Task: Look for space in Almere Stad, Netherlands from 5th June, 2023 to 16th June, 2023 for 2 adults in price range Rs.7000 to Rs.15000. Place can be entire place with 1  bedroom having 1 bed and 1 bathroom. Property type can be house, flat, guest house, hotel. Booking option can be shelf check-in. Required host language is English.
Action: Mouse moved to (486, 97)
Screenshot: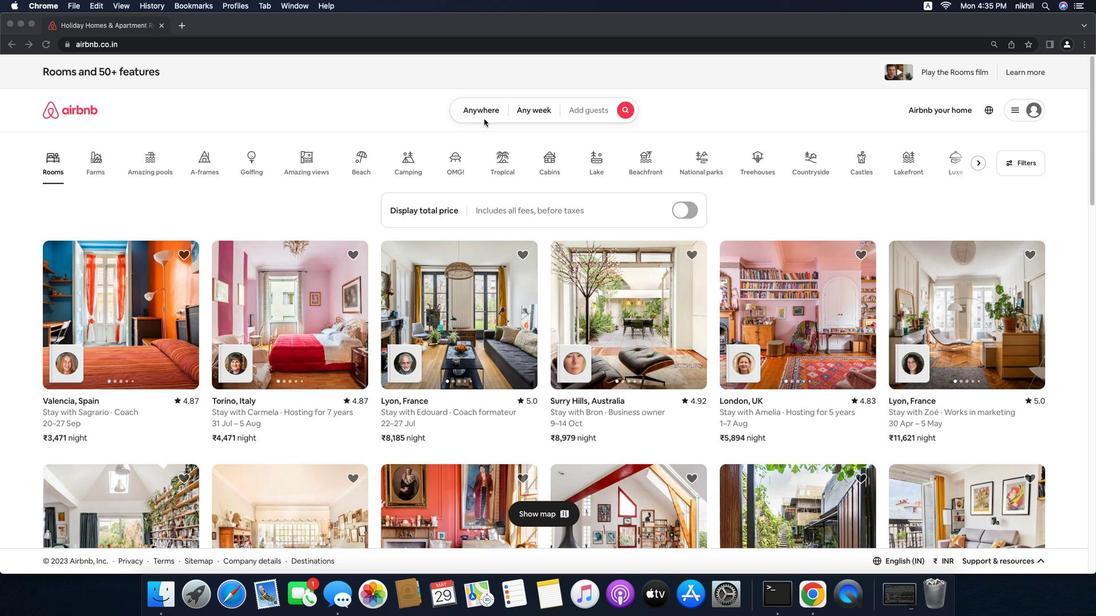 
Action: Mouse pressed left at (486, 97)
Screenshot: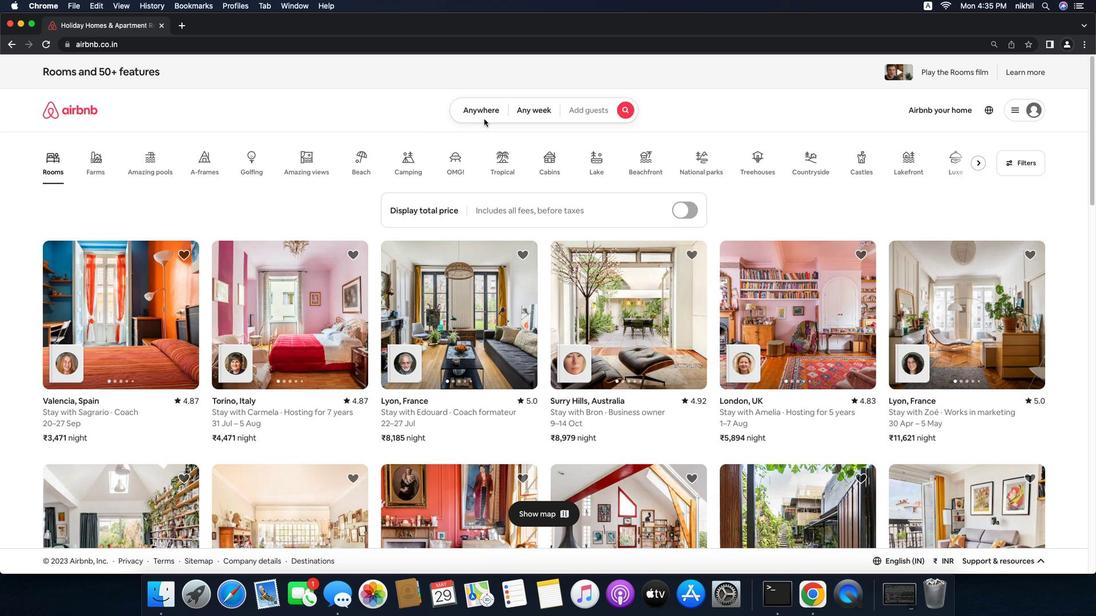 
Action: Mouse moved to (481, 86)
Screenshot: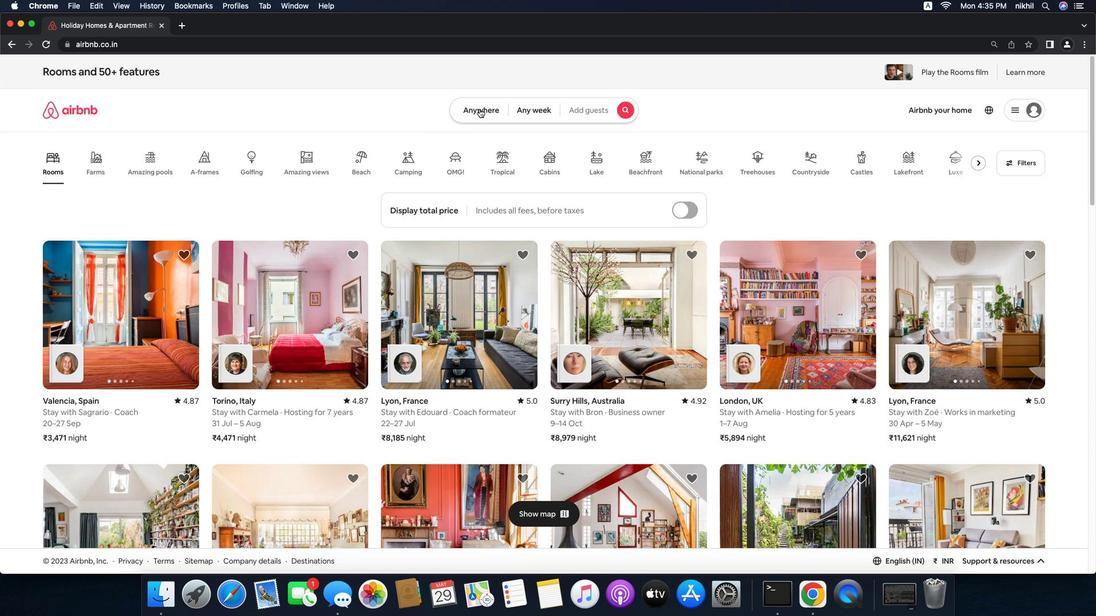 
Action: Mouse pressed left at (481, 86)
Screenshot: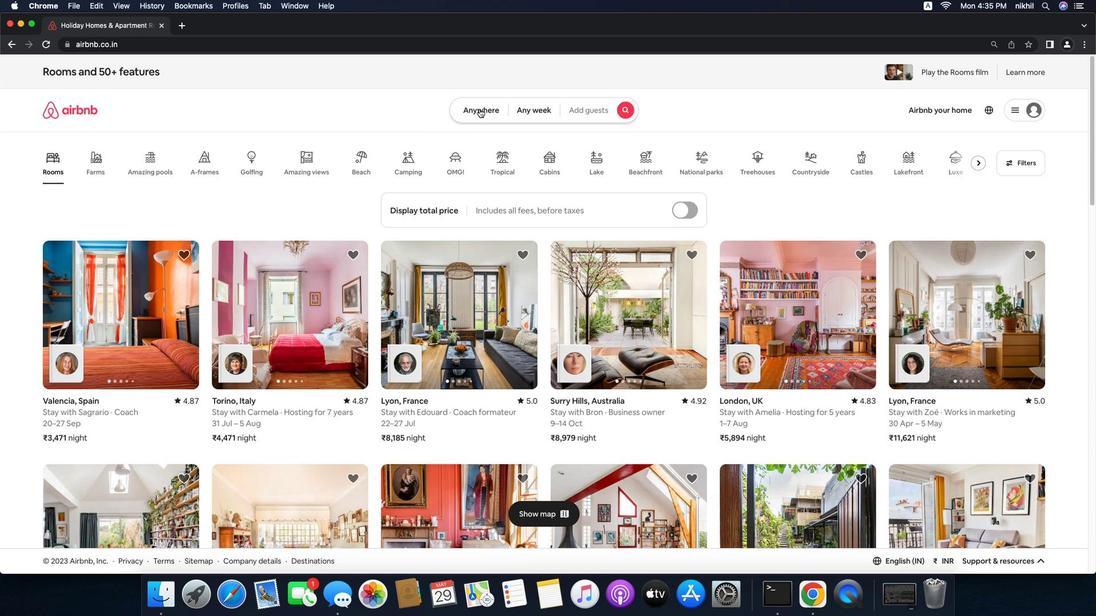 
Action: Mouse moved to (403, 128)
Screenshot: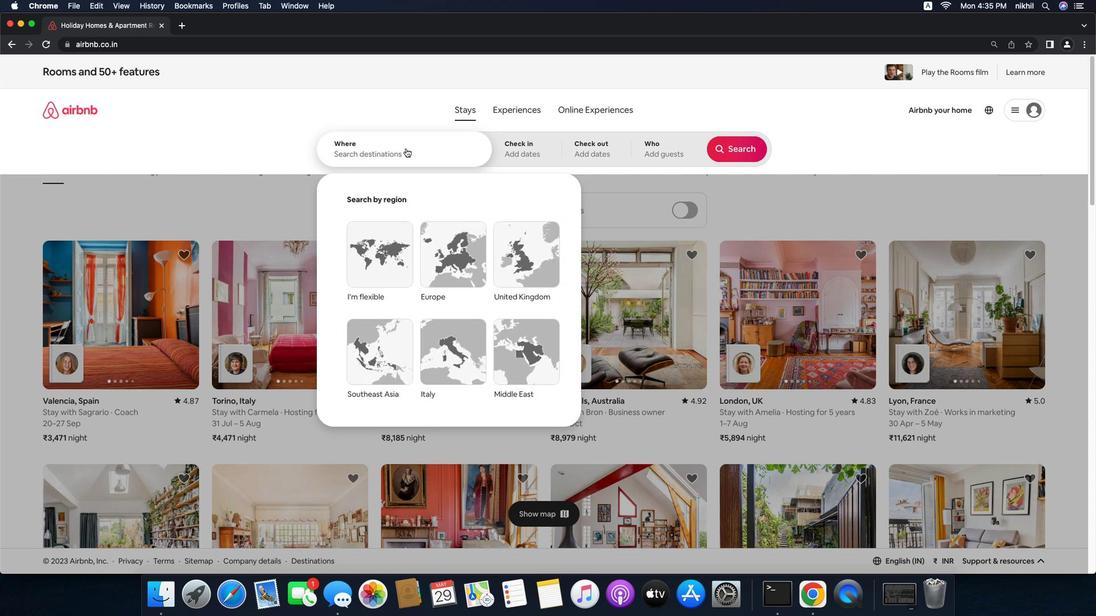 
Action: Mouse pressed left at (403, 128)
Screenshot: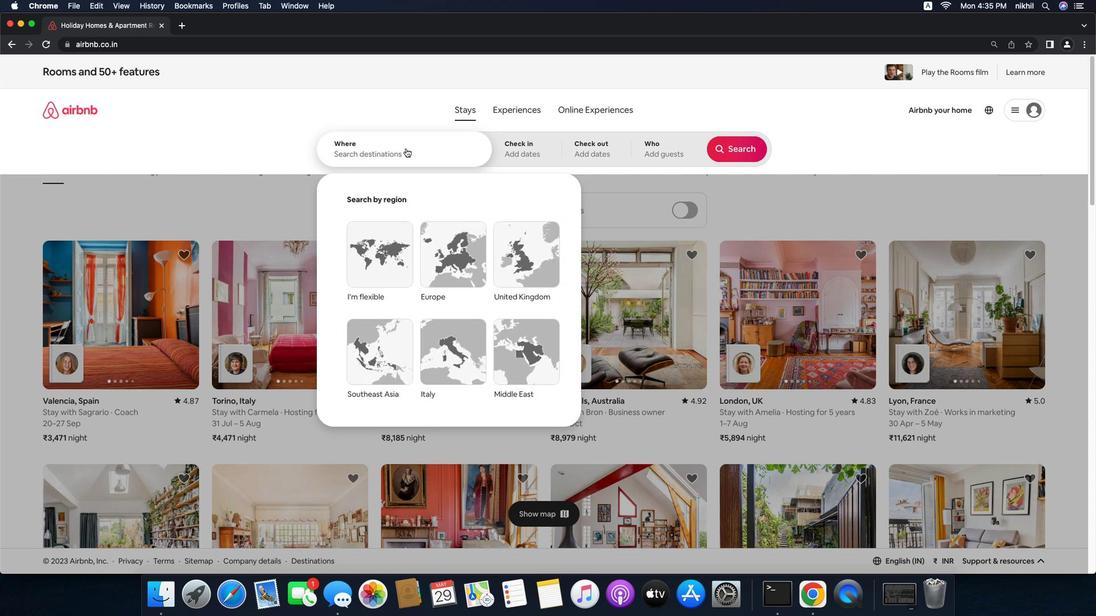 
Action: Mouse moved to (398, 137)
Screenshot: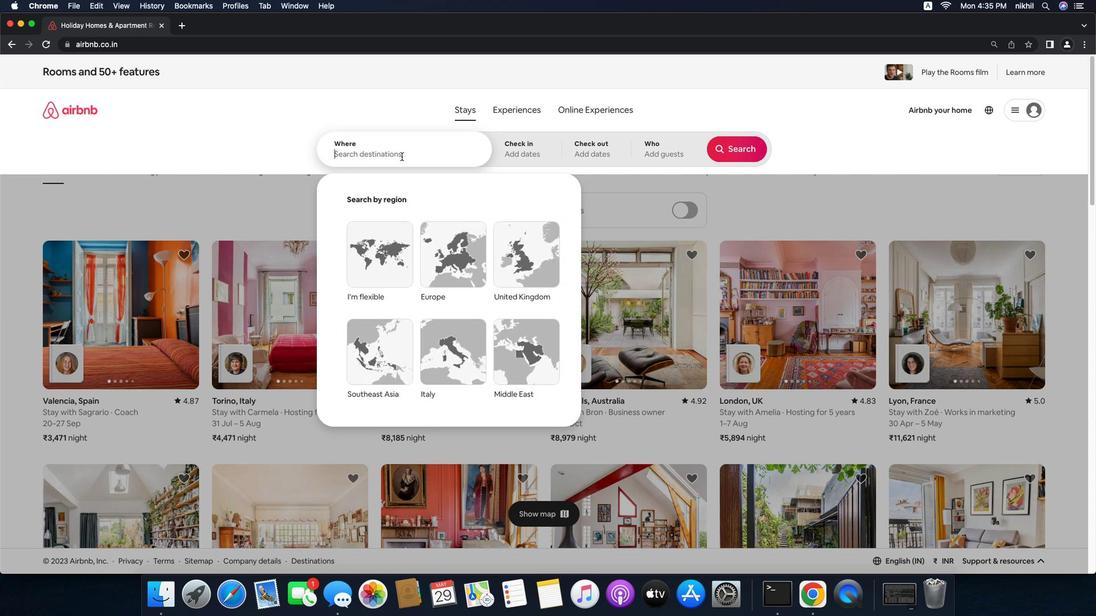 
Action: Key pressed 'A'Key.caps_lock'l''m''e''r''e'Key.spaceKey.caps_lock'S'Key.caps_lock't''a''d'','Key.spaceKey.caps_lock'N'Key.caps_lock'e''t''h''e''r''l''a''n''d''s'
Screenshot: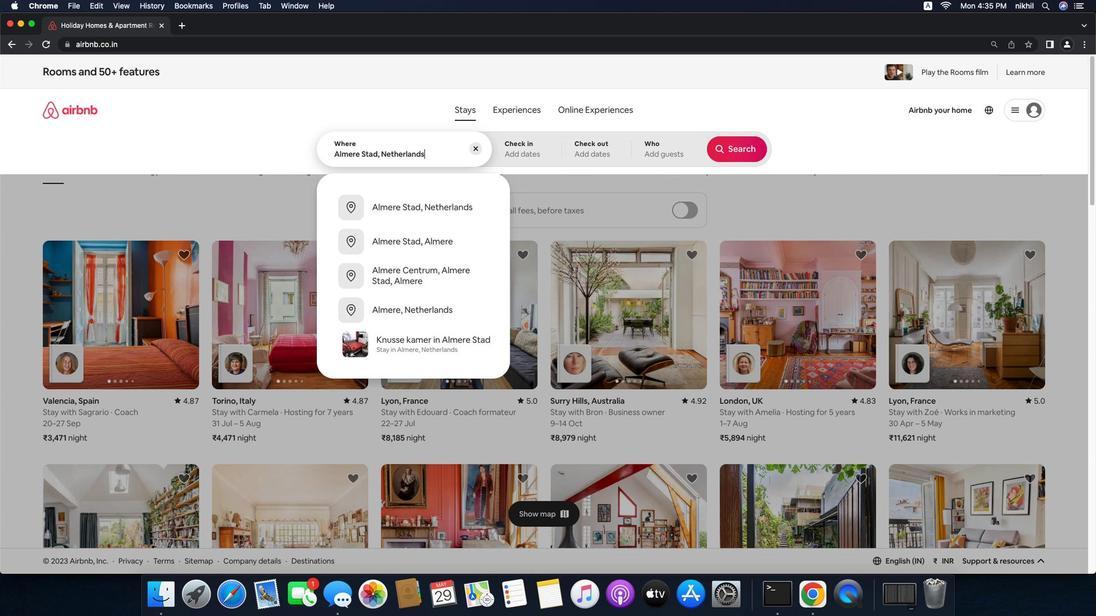 
Action: Mouse moved to (469, 192)
Screenshot: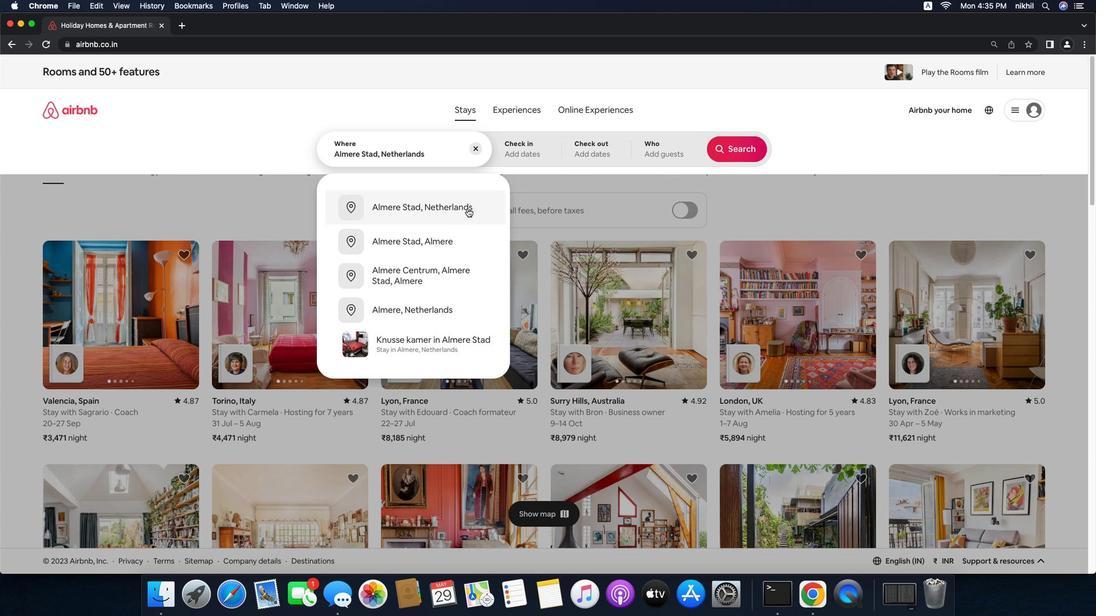 
Action: Mouse pressed left at (469, 192)
Screenshot: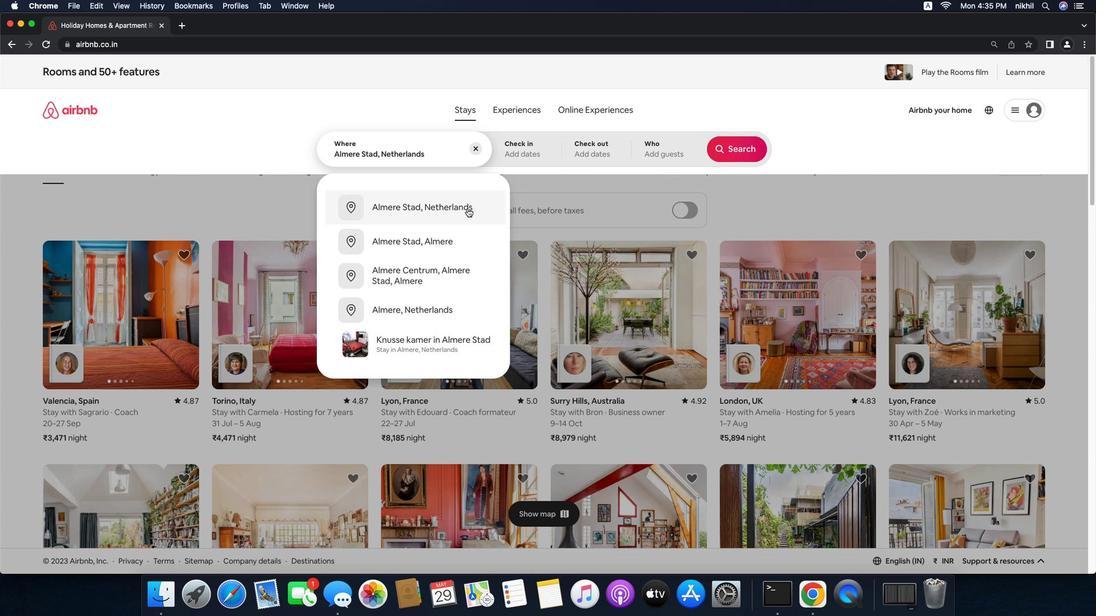 
Action: Mouse moved to (607, 299)
Screenshot: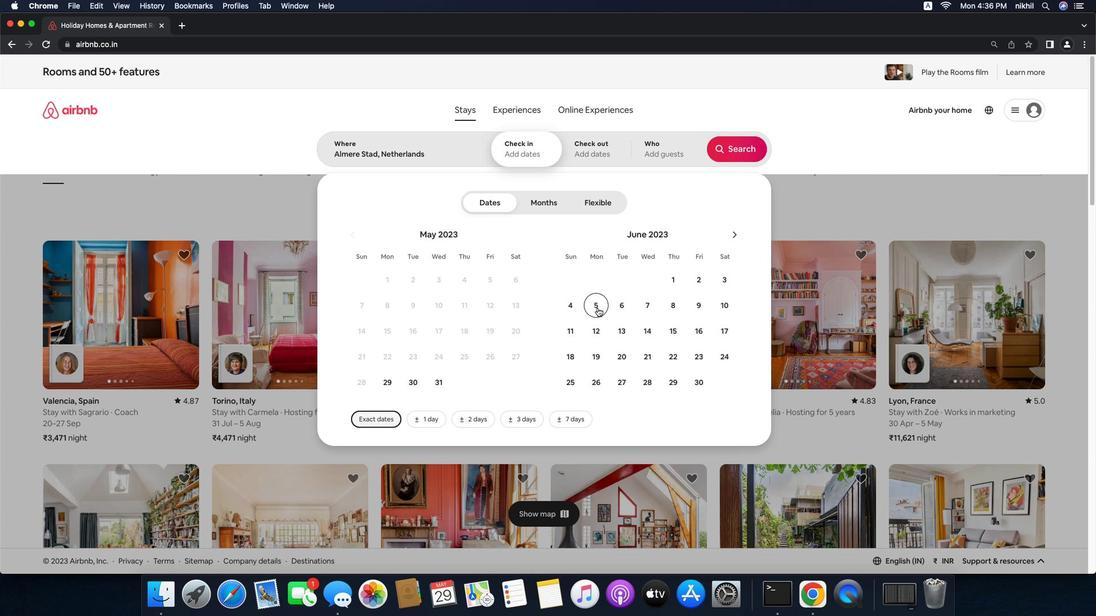 
Action: Mouse pressed left at (607, 299)
Screenshot: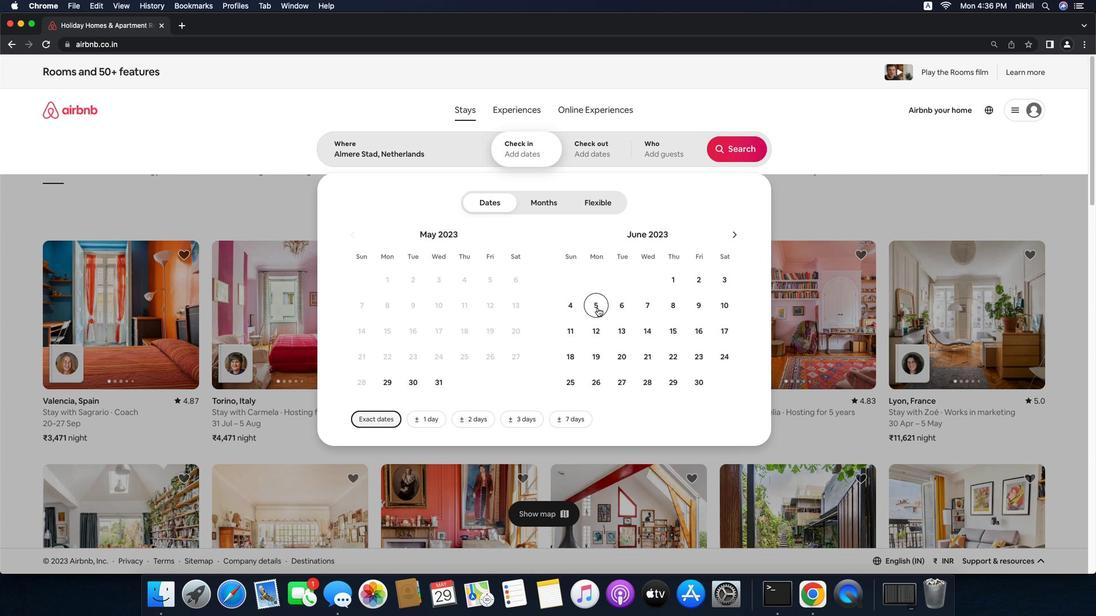 
Action: Mouse moved to (714, 327)
Screenshot: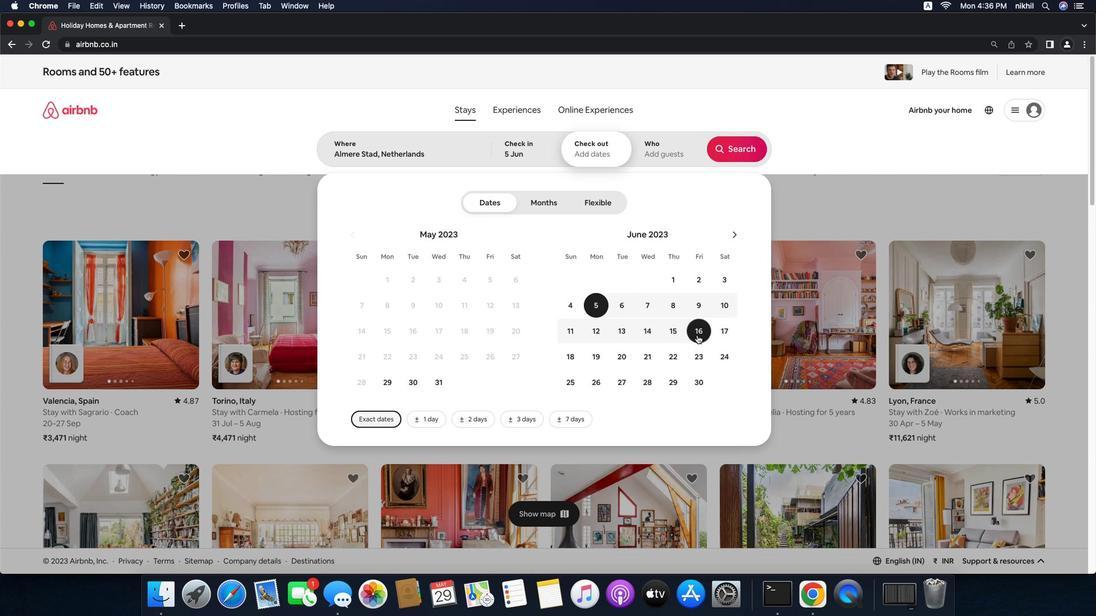 
Action: Mouse pressed left at (714, 327)
Screenshot: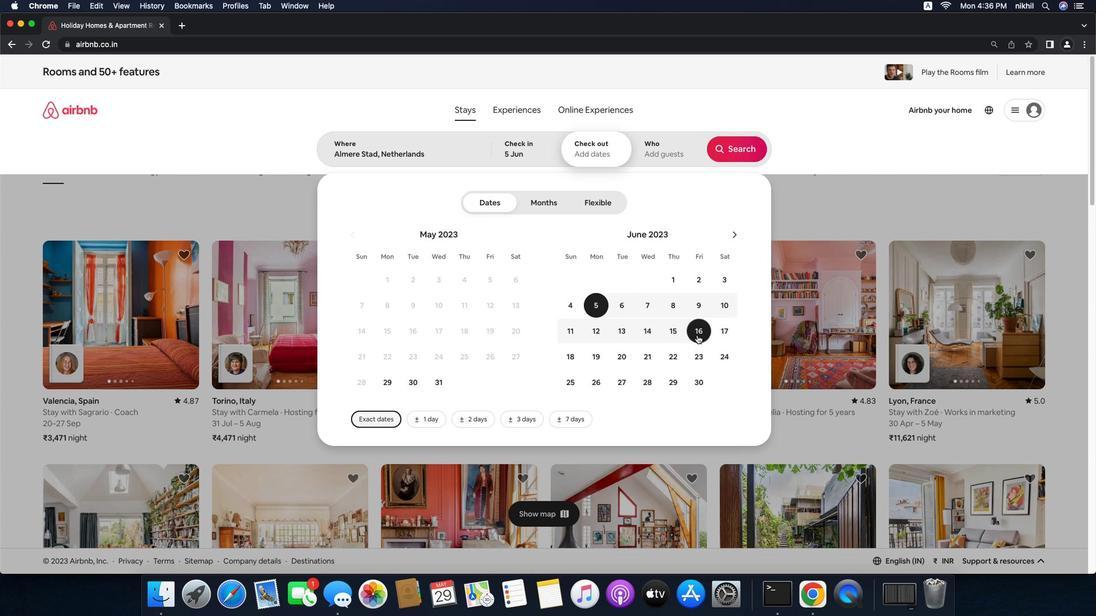 
Action: Mouse moved to (682, 133)
Screenshot: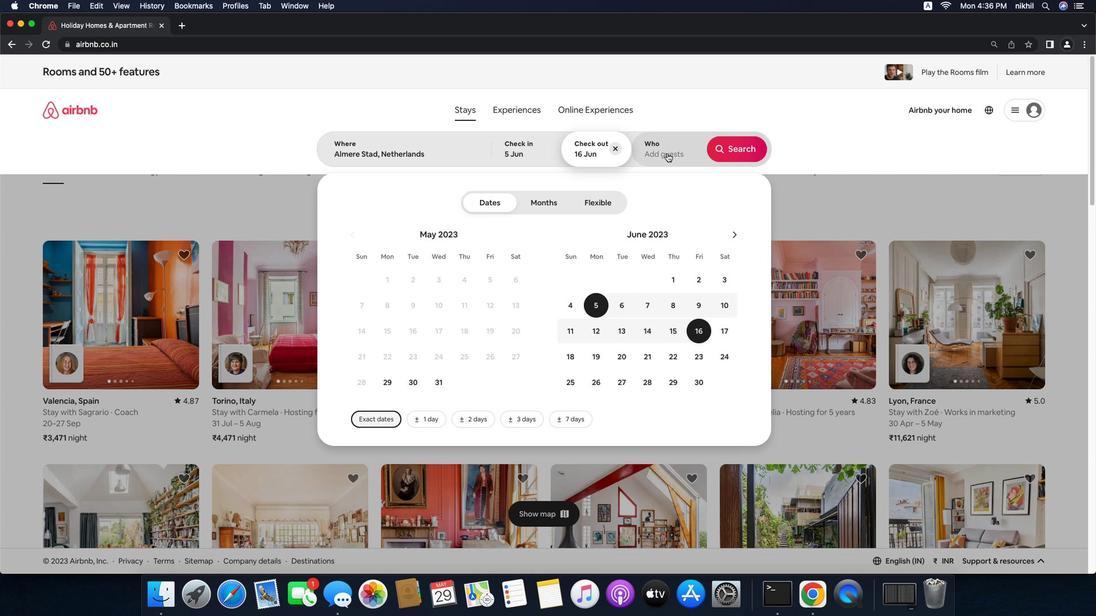 
Action: Mouse pressed left at (682, 133)
Screenshot: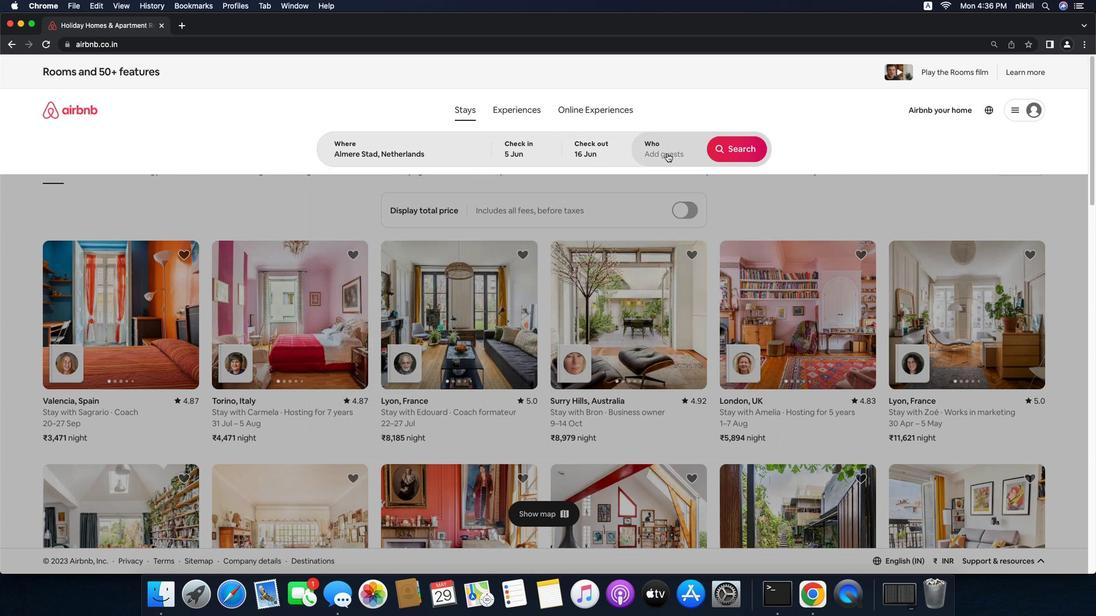 
Action: Mouse moved to (763, 186)
Screenshot: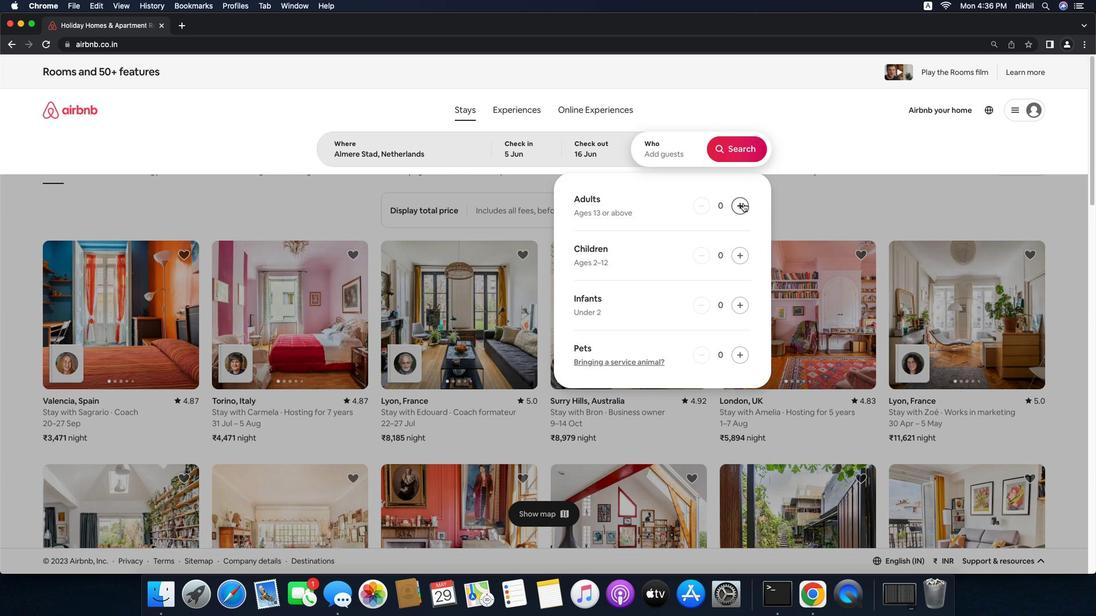 
Action: Mouse pressed left at (763, 186)
Screenshot: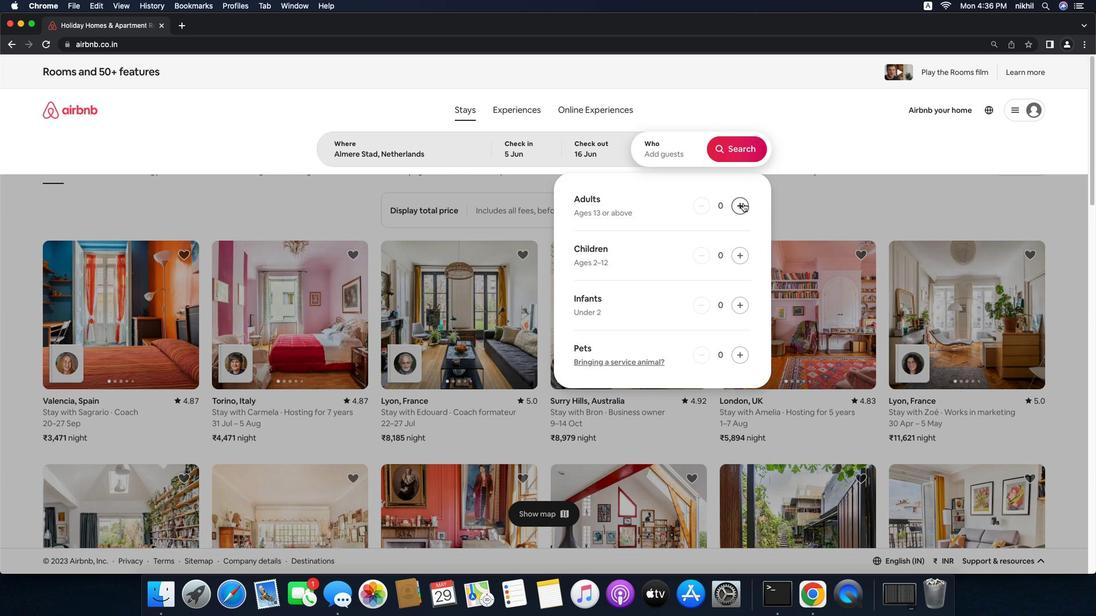 
Action: Mouse pressed left at (763, 186)
Screenshot: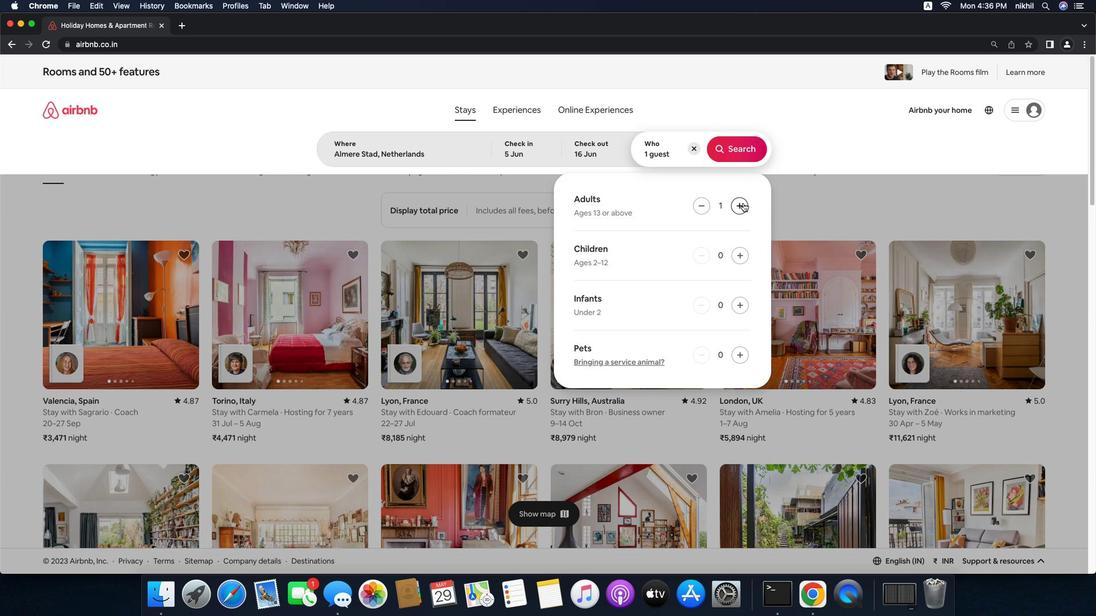
Action: Mouse moved to (760, 131)
Screenshot: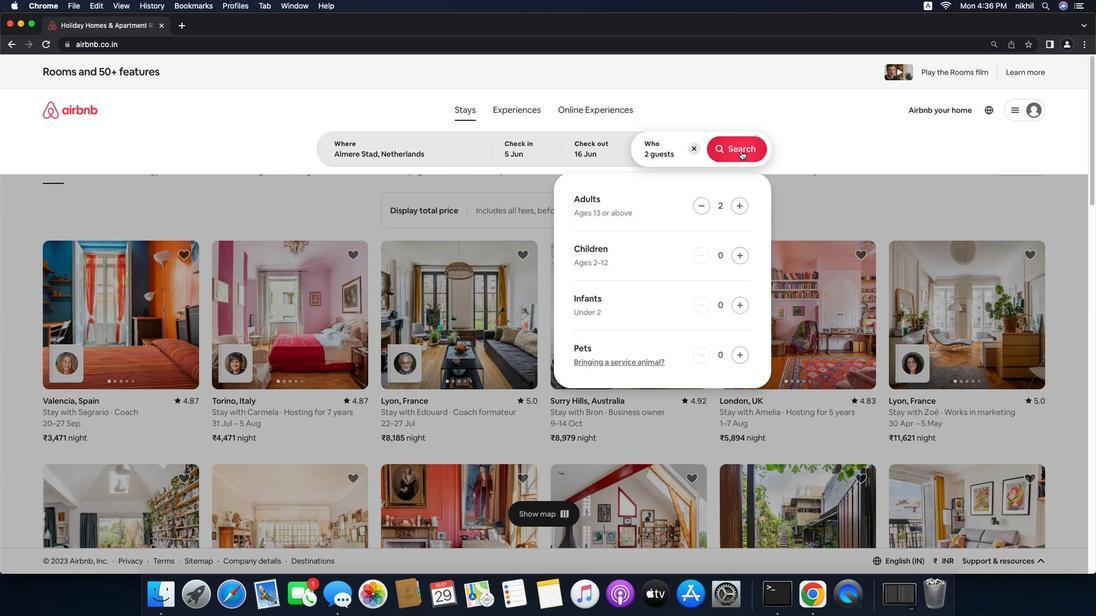 
Action: Mouse pressed left at (760, 131)
Screenshot: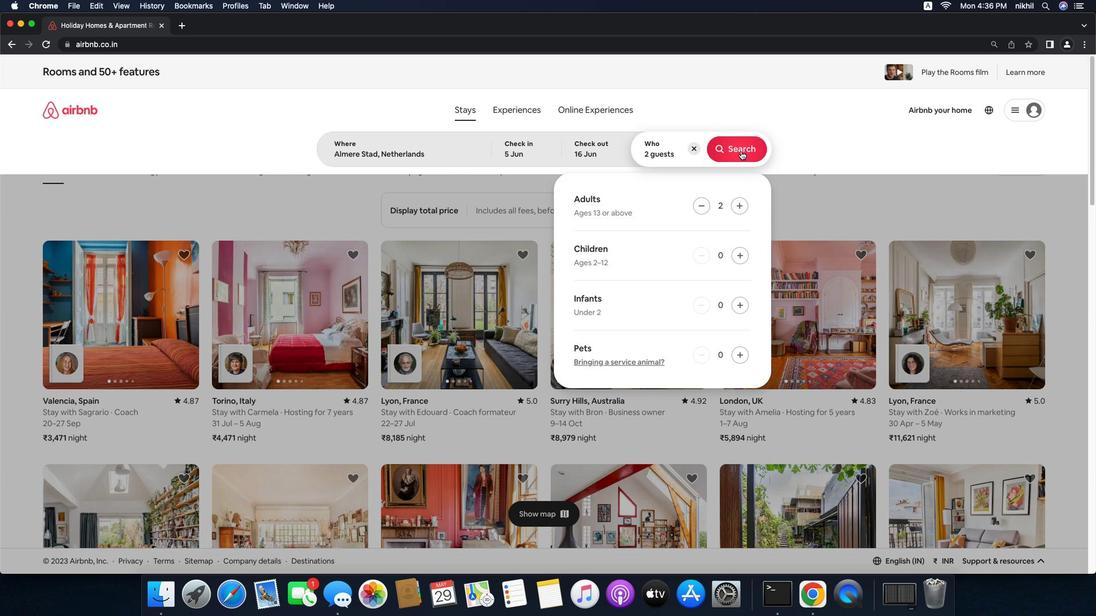 
Action: Mouse moved to (1090, 95)
Screenshot: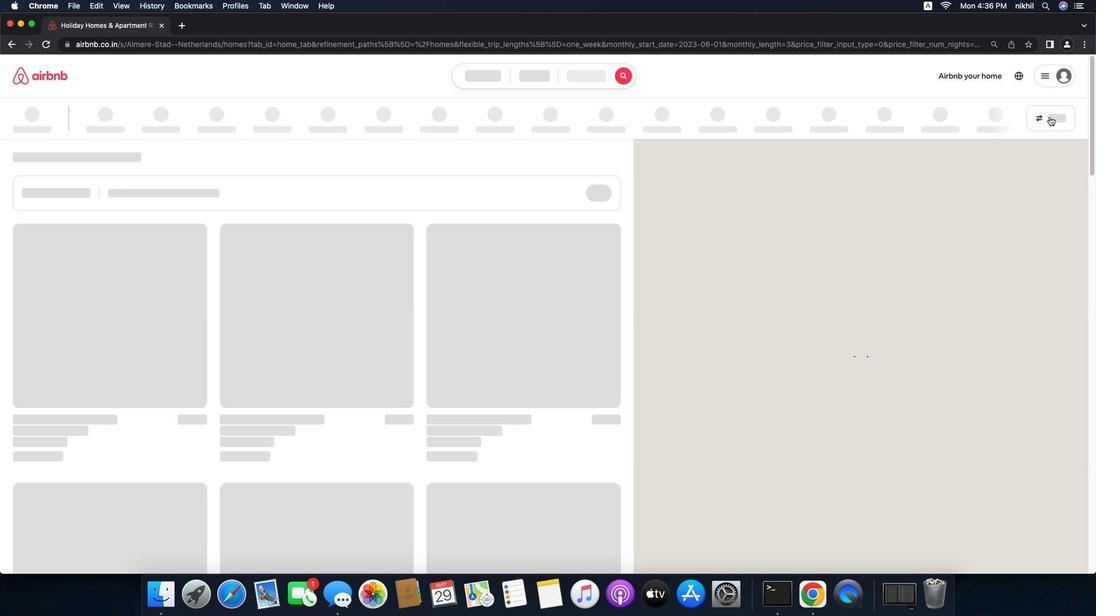 
Action: Mouse pressed left at (1090, 95)
Screenshot: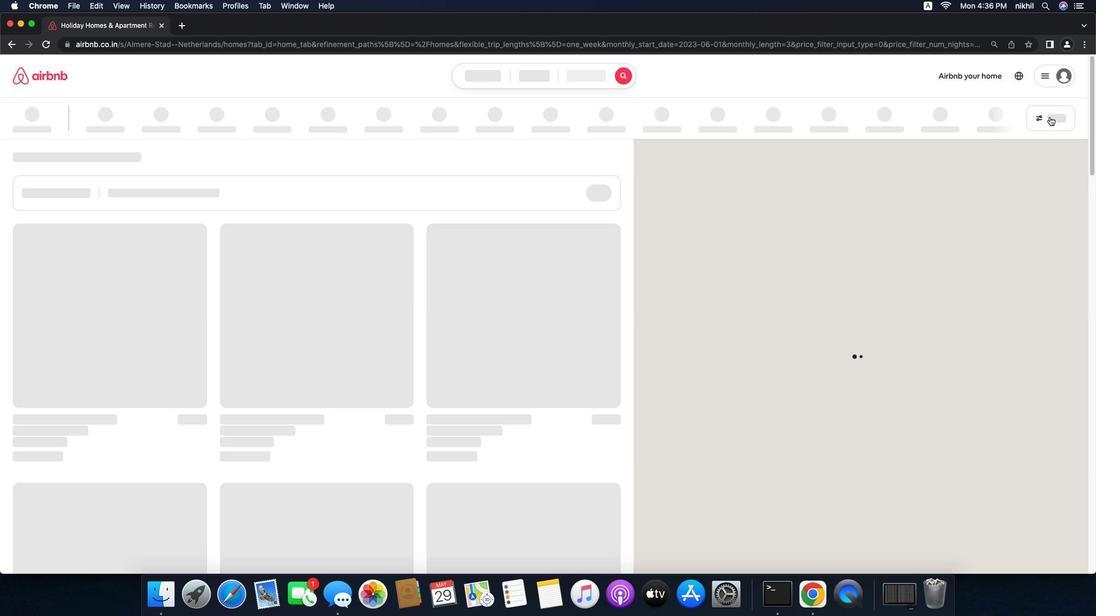 
Action: Mouse moved to (1090, 95)
Screenshot: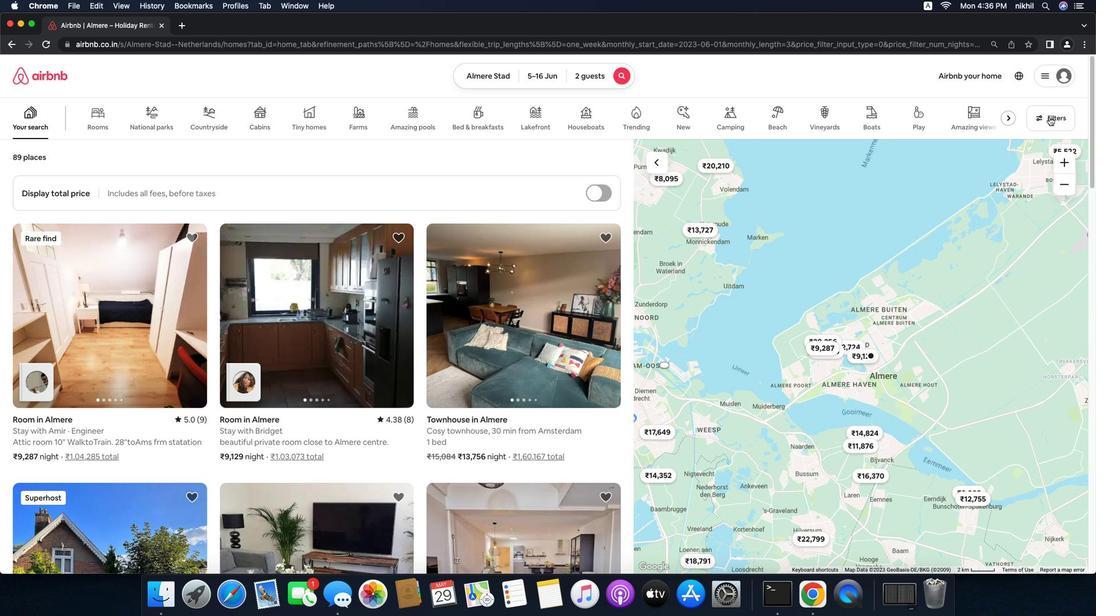 
Action: Mouse pressed left at (1090, 95)
Screenshot: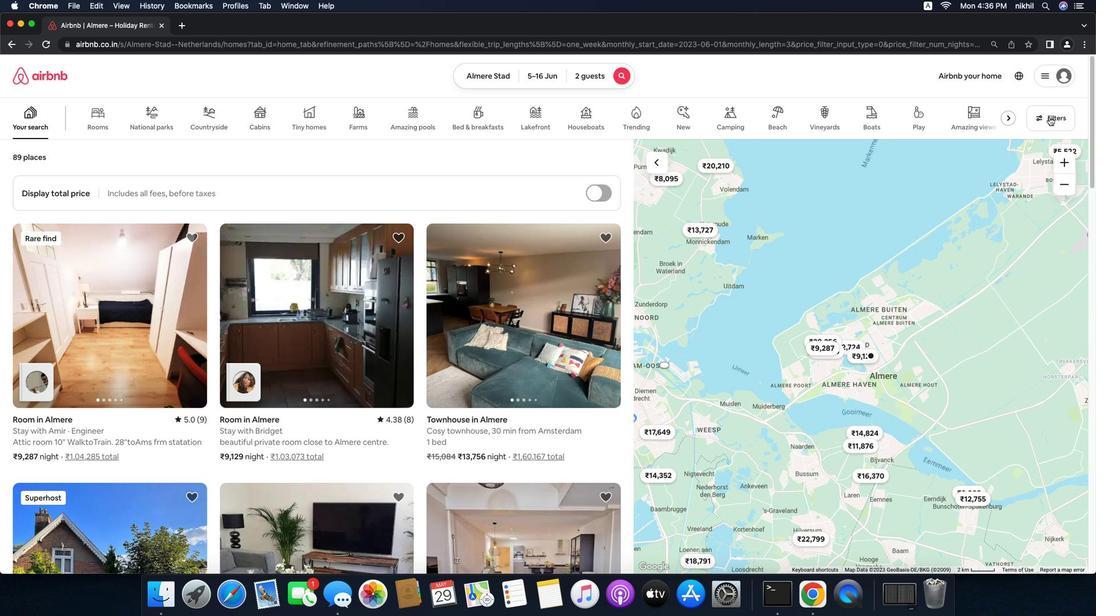 
Action: Mouse moved to (449, 381)
Screenshot: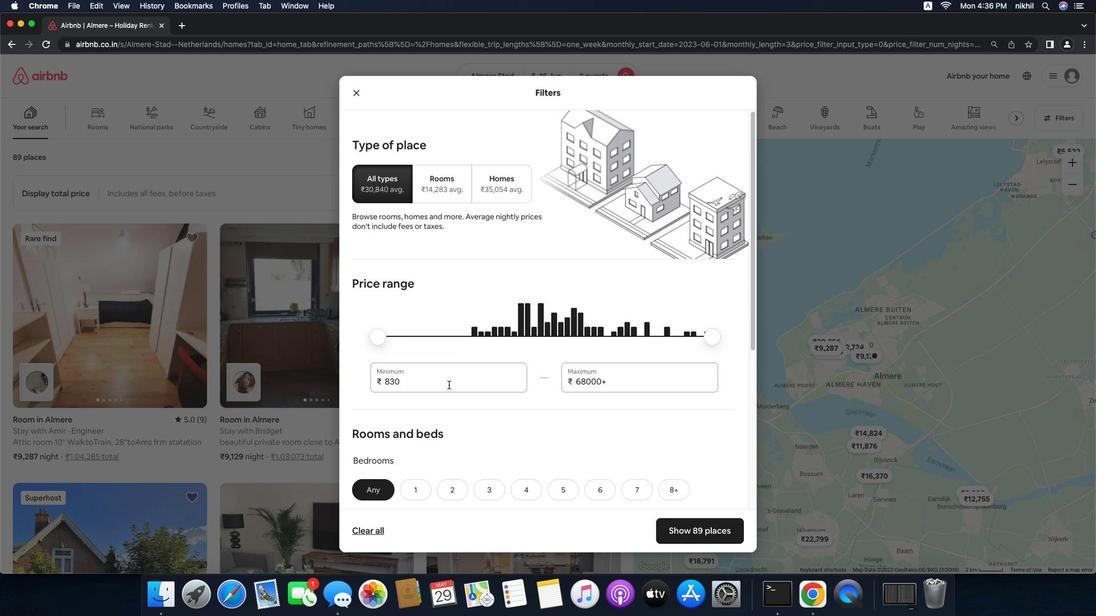 
Action: Mouse pressed left at (449, 381)
Screenshot: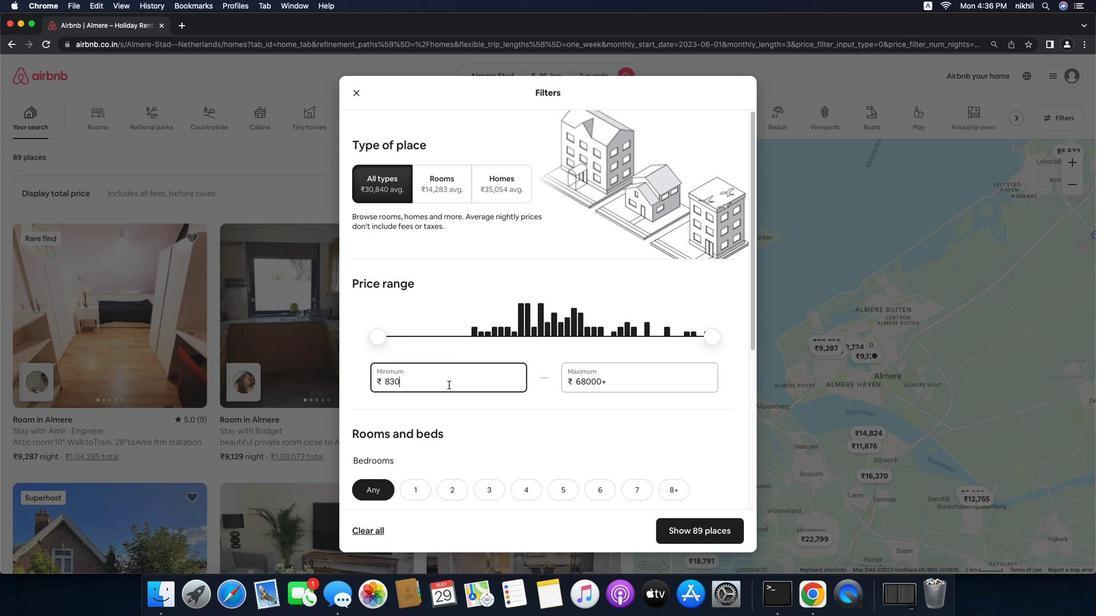 
Action: Key pressed Key.backspaceKey.backspaceKey.backspaceKey.backspaceKey.backspaceKey.backspace'7''0''0''0'
Screenshot: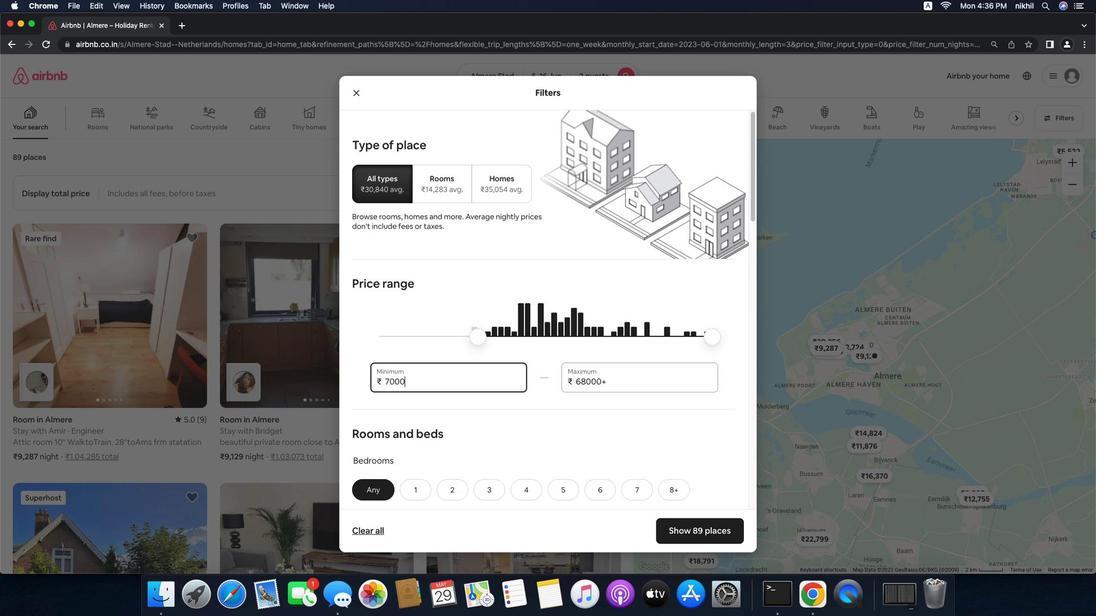 
Action: Mouse moved to (627, 381)
Screenshot: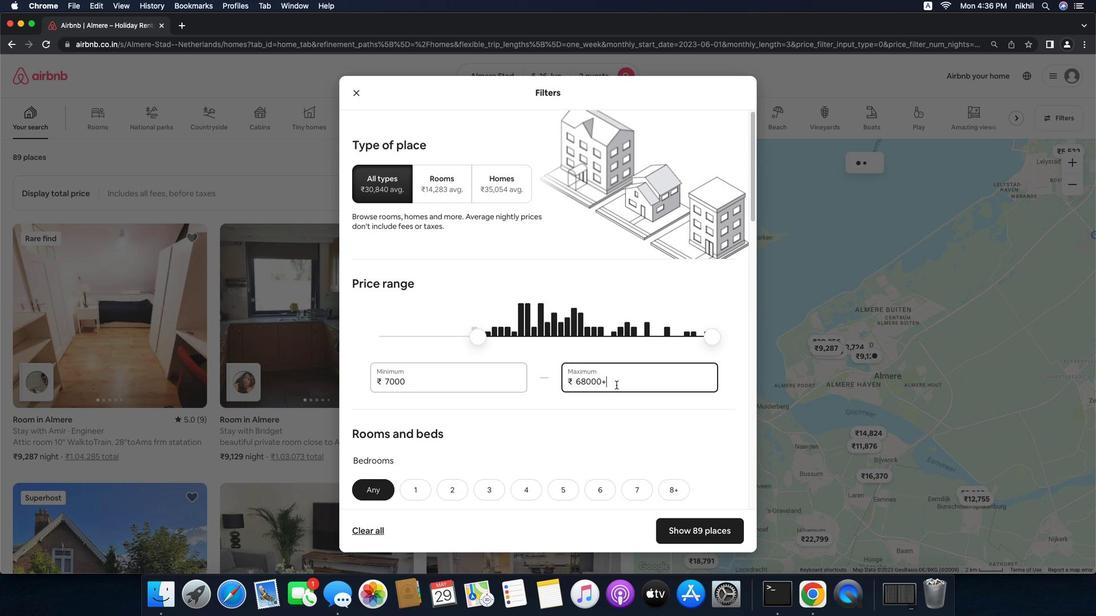 
Action: Mouse pressed left at (627, 381)
Screenshot: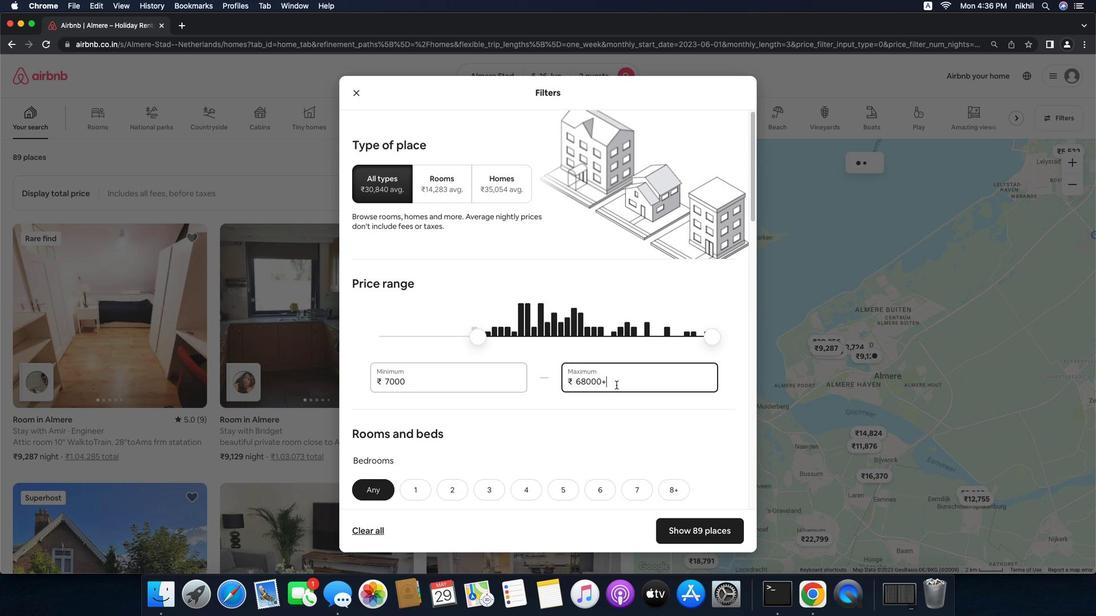 
Action: Mouse moved to (627, 381)
Screenshot: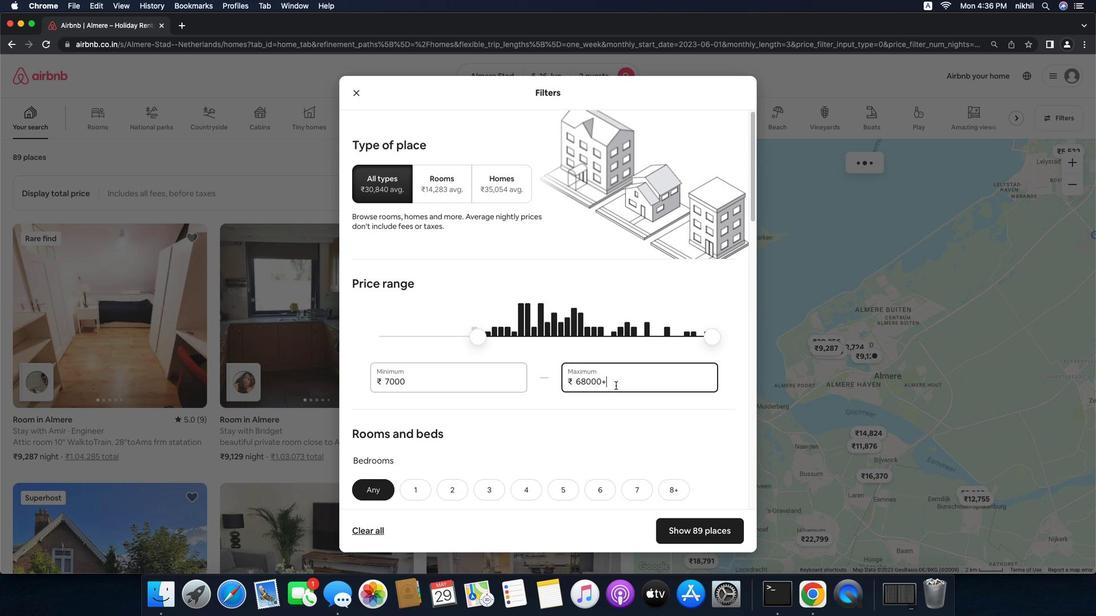 
Action: Key pressed Key.backspaceKey.backspaceKey.backspaceKey.backspaceKey.backspaceKey.backspace'1''5''0''0''0'
Screenshot: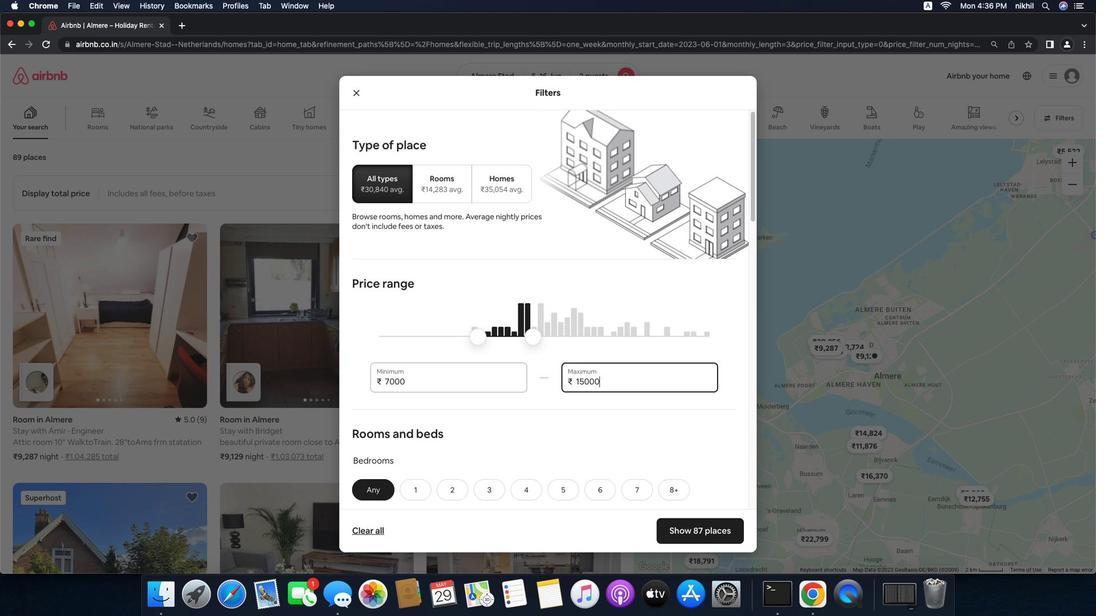 
Action: Mouse moved to (450, 423)
Screenshot: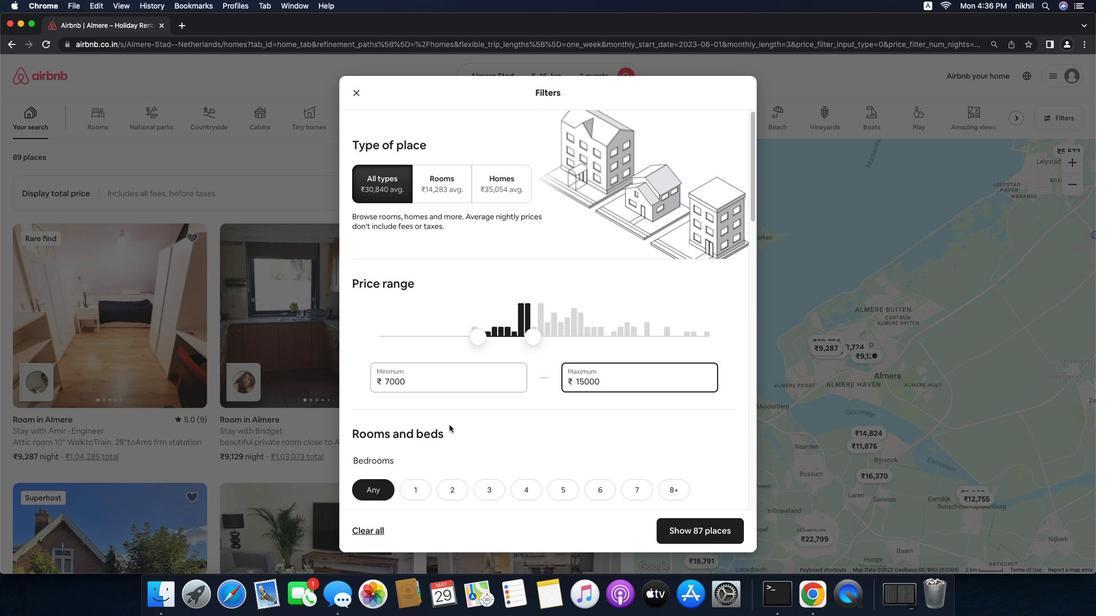 
Action: Mouse scrolled (450, 423) with delta (-29, -29)
Screenshot: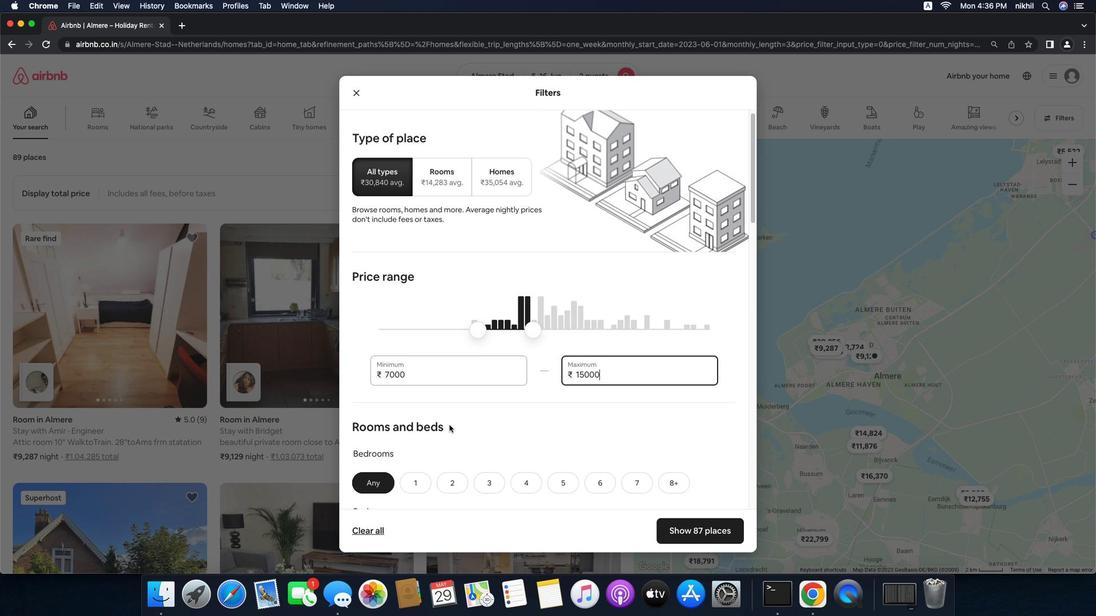 
Action: Mouse scrolled (450, 423) with delta (-29, -29)
Screenshot: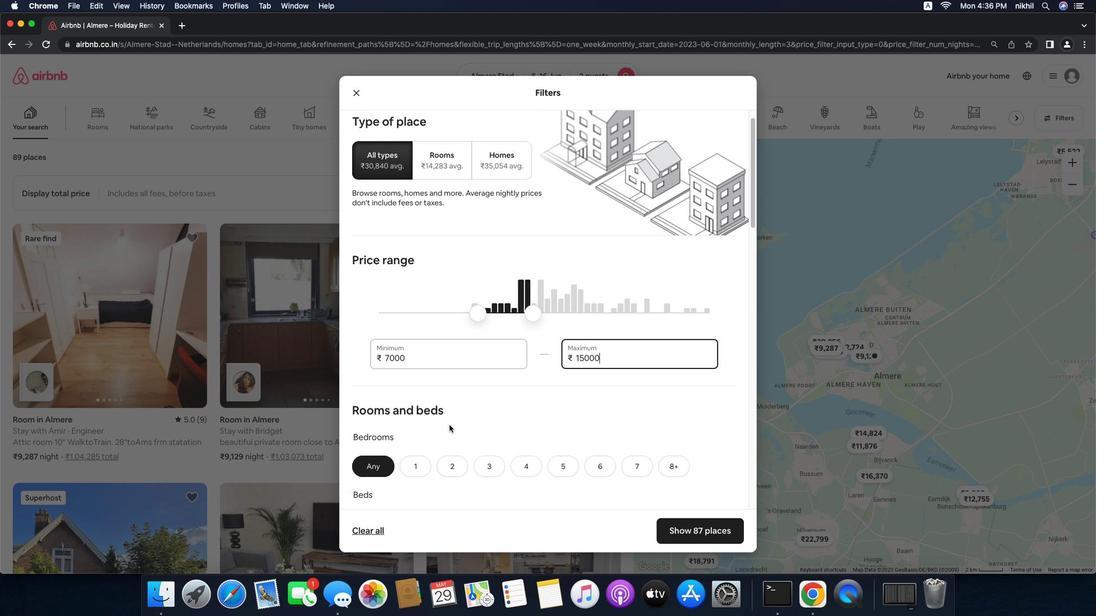 
Action: Mouse scrolled (450, 423) with delta (-29, -30)
Screenshot: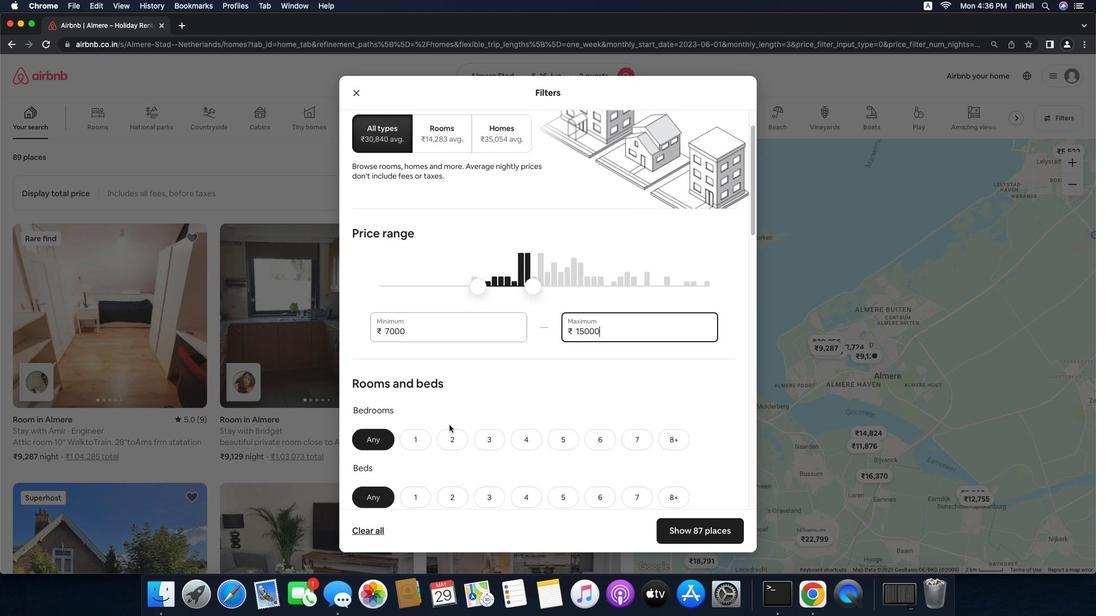 
Action: Mouse scrolled (450, 423) with delta (-29, -29)
Screenshot: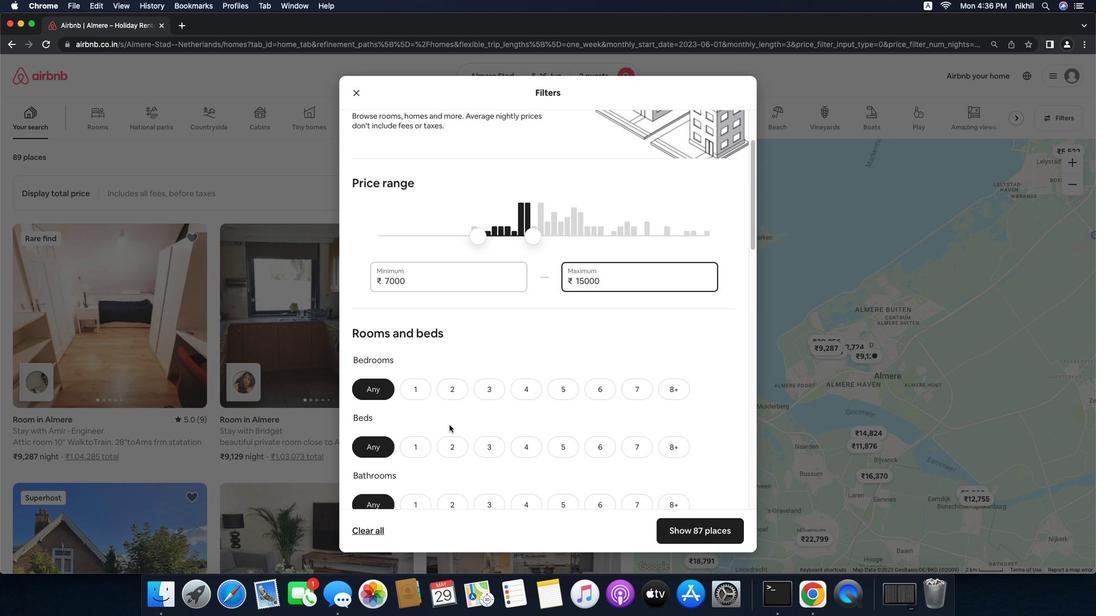 
Action: Mouse scrolled (450, 423) with delta (-29, -29)
Screenshot: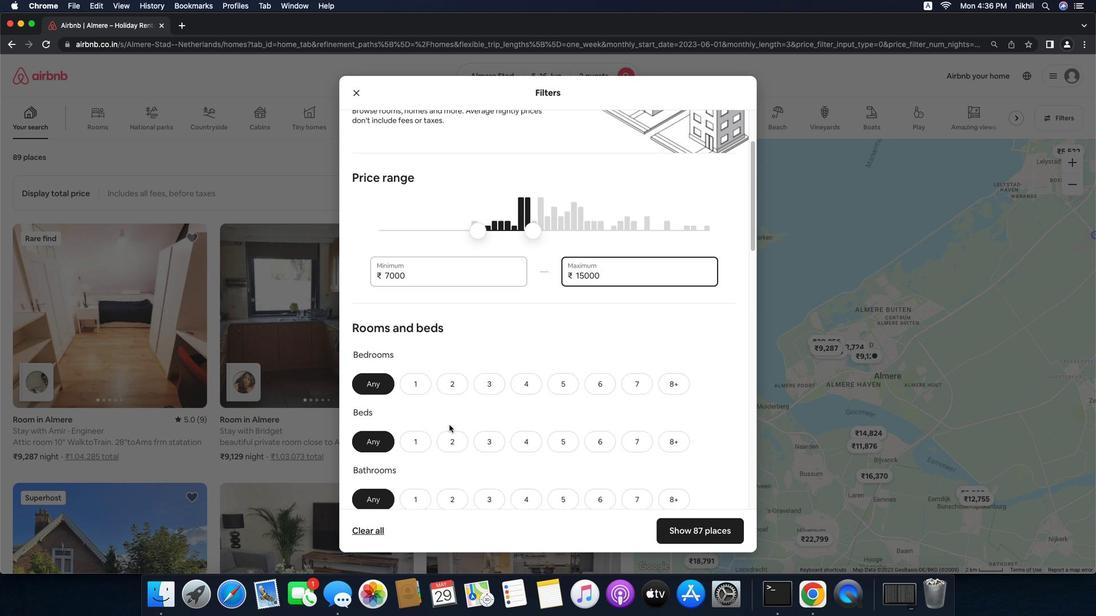 
Action: Mouse scrolled (450, 423) with delta (-29, -30)
Screenshot: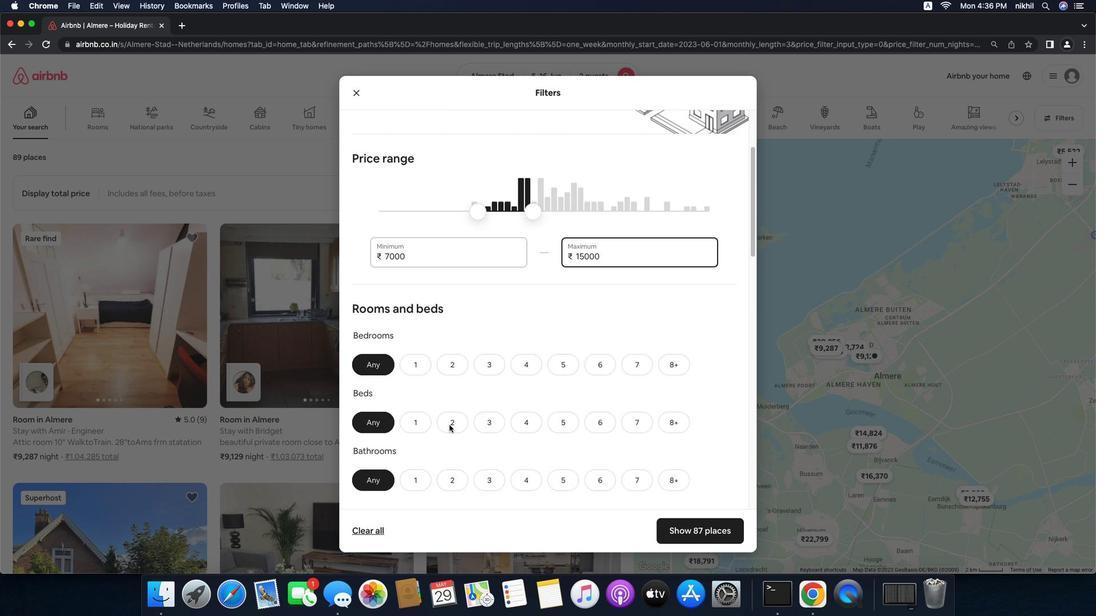 
Action: Mouse moved to (402, 317)
Screenshot: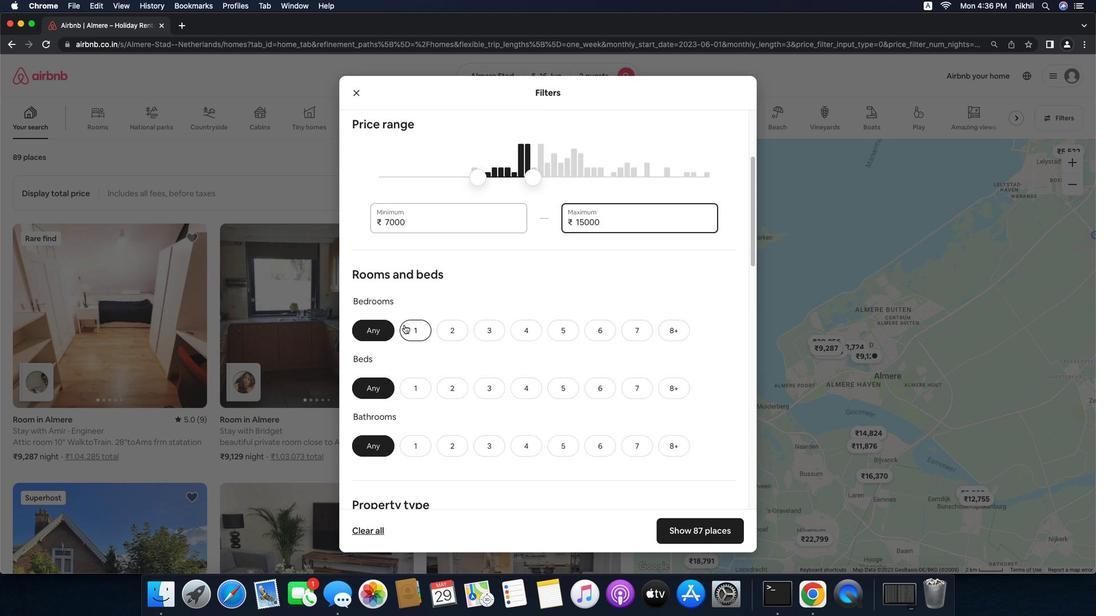 
Action: Mouse pressed left at (402, 317)
Screenshot: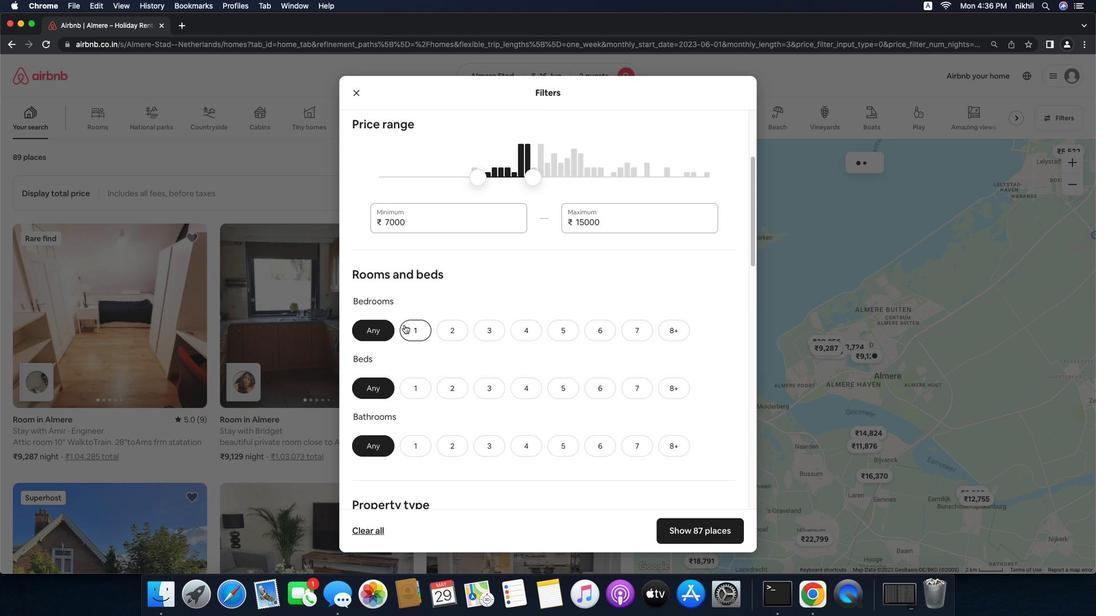 
Action: Mouse moved to (413, 382)
Screenshot: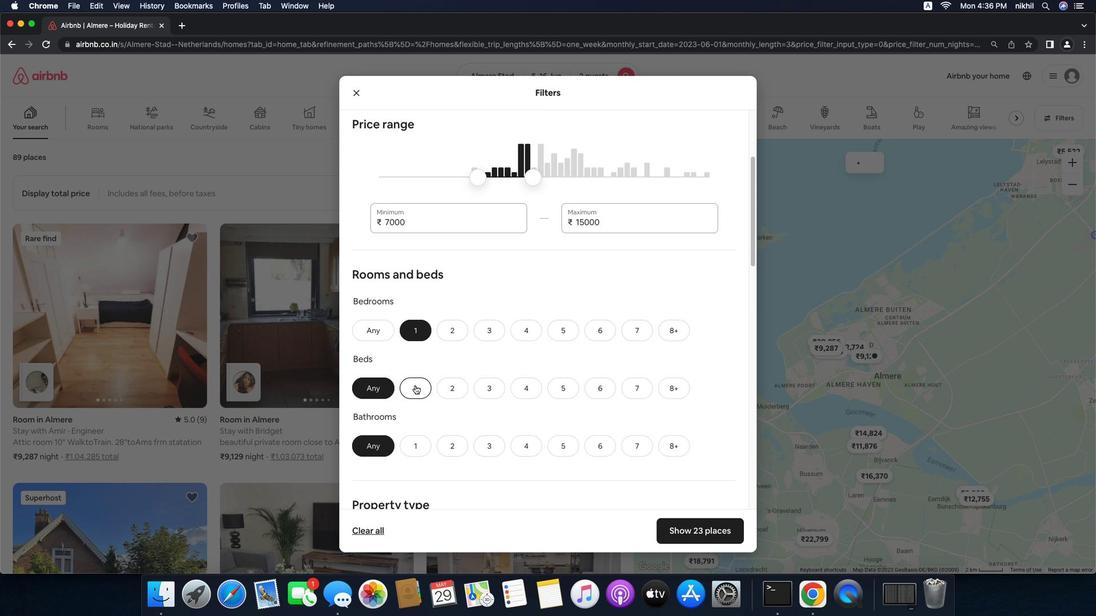 
Action: Mouse pressed left at (413, 382)
Screenshot: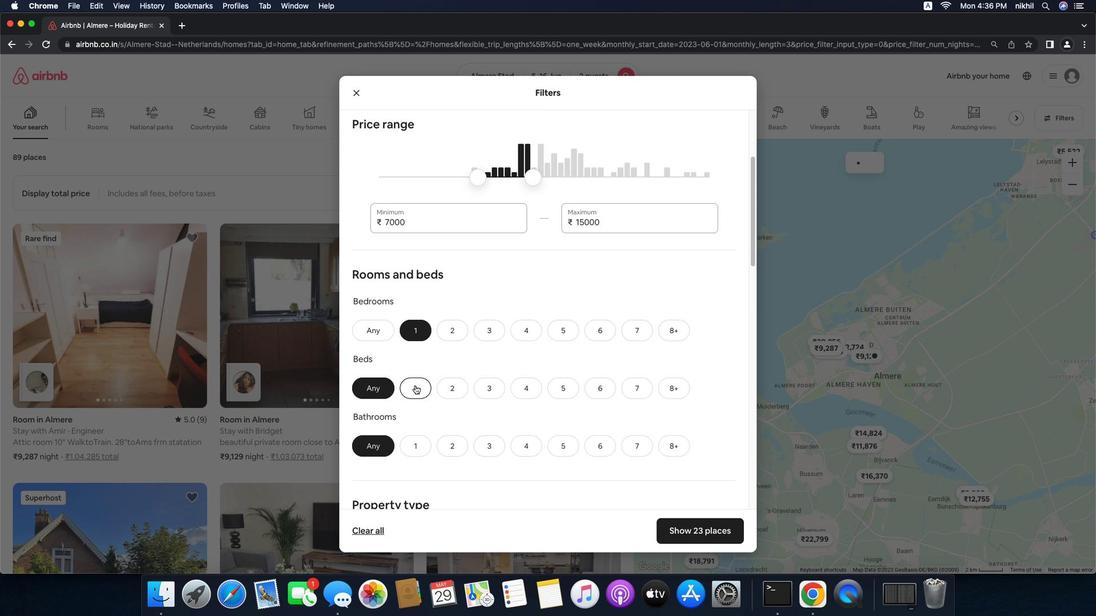 
Action: Mouse moved to (417, 445)
Screenshot: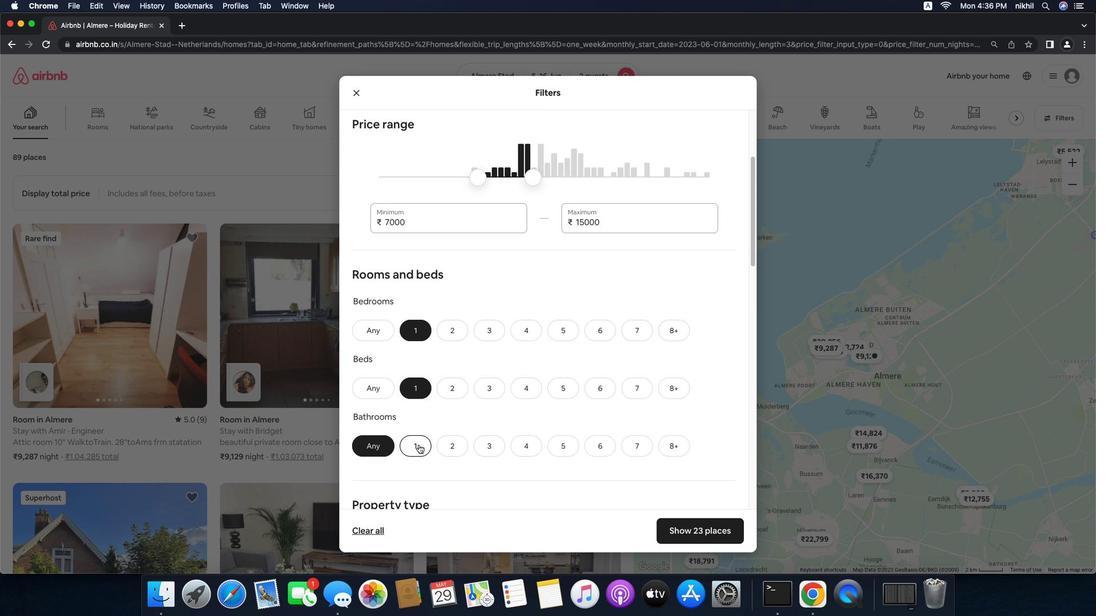 
Action: Mouse pressed left at (417, 445)
Screenshot: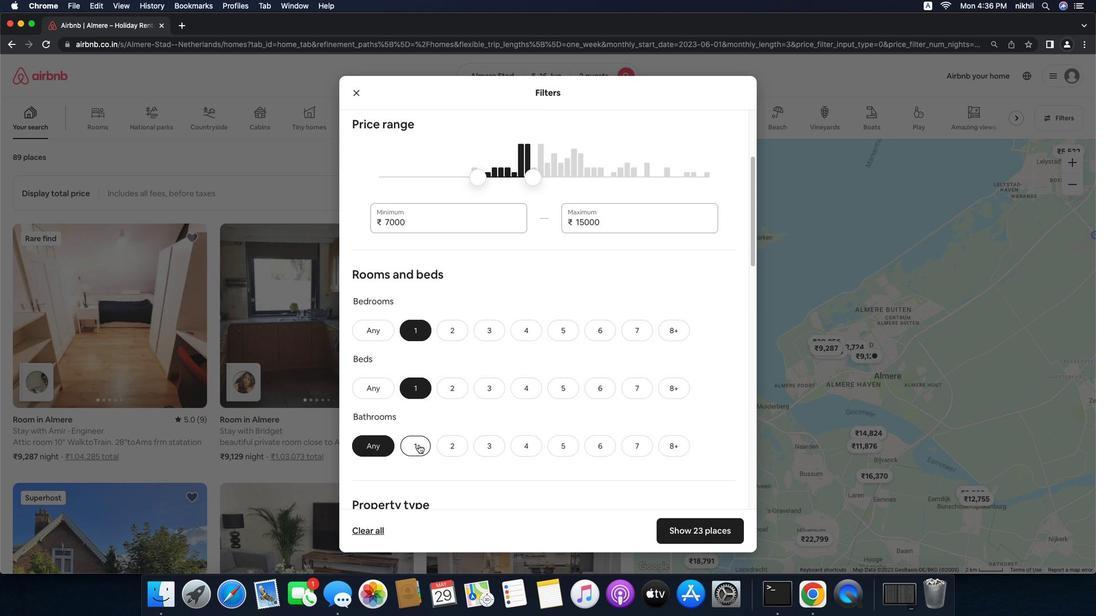 
Action: Mouse moved to (503, 419)
Screenshot: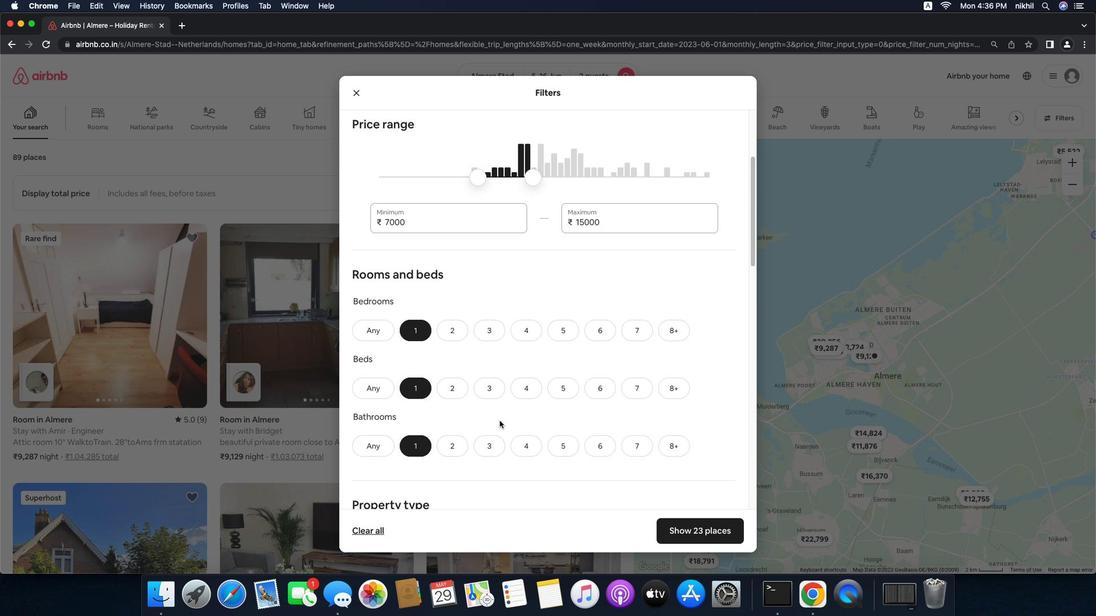 
Action: Mouse scrolled (503, 419) with delta (-29, -29)
Screenshot: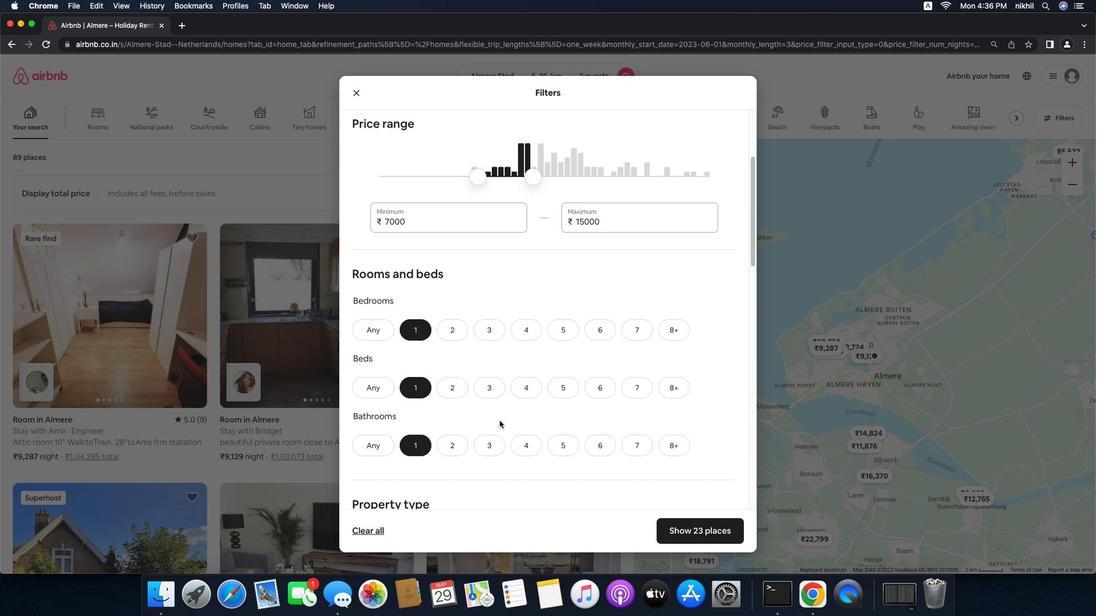 
Action: Mouse scrolled (503, 419) with delta (-29, -29)
Screenshot: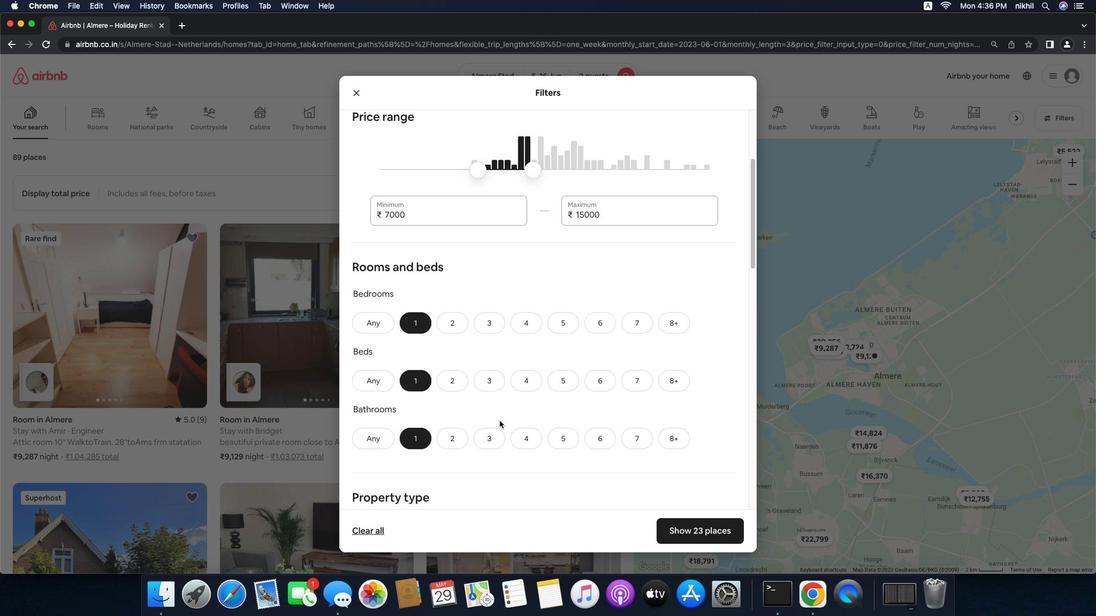 
Action: Mouse scrolled (503, 419) with delta (-29, -29)
Screenshot: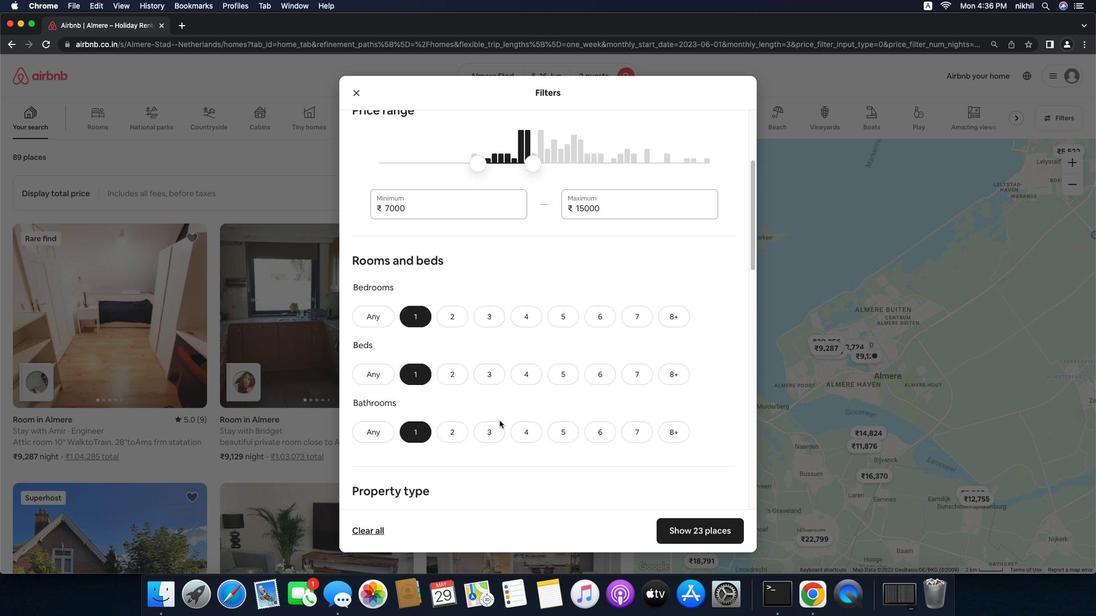 
Action: Mouse scrolled (503, 419) with delta (-29, -29)
Screenshot: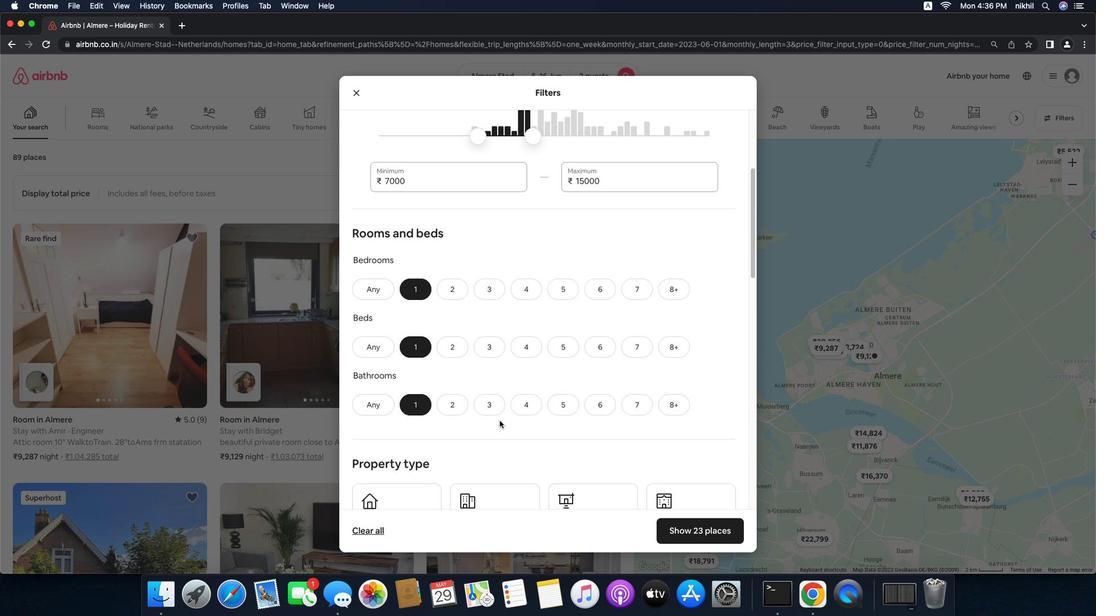 
Action: Mouse scrolled (503, 419) with delta (-29, -29)
Screenshot: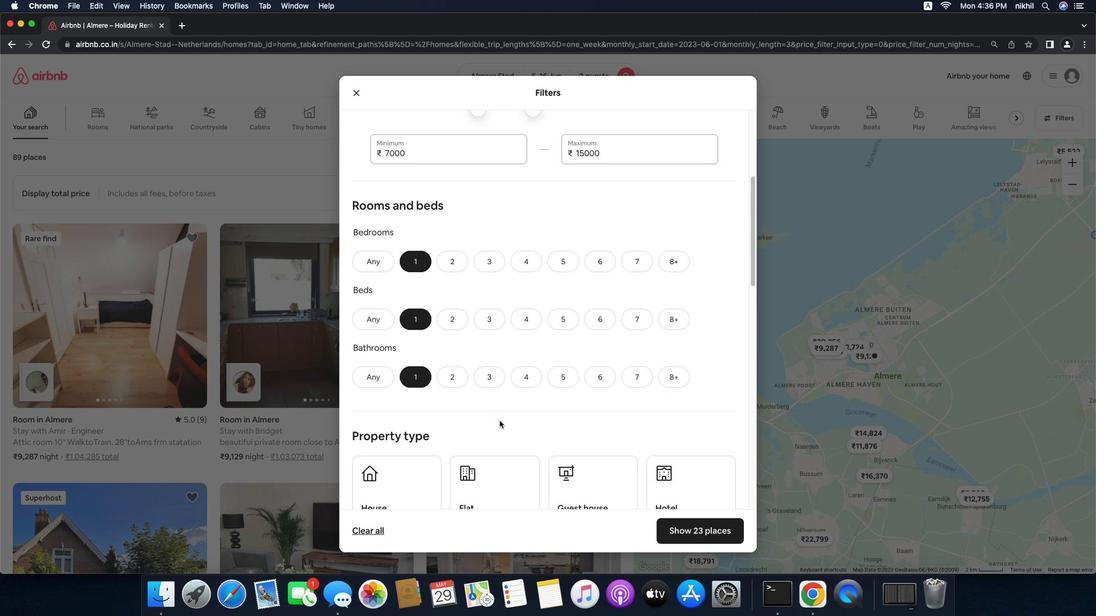 
Action: Mouse scrolled (503, 419) with delta (-29, -29)
Screenshot: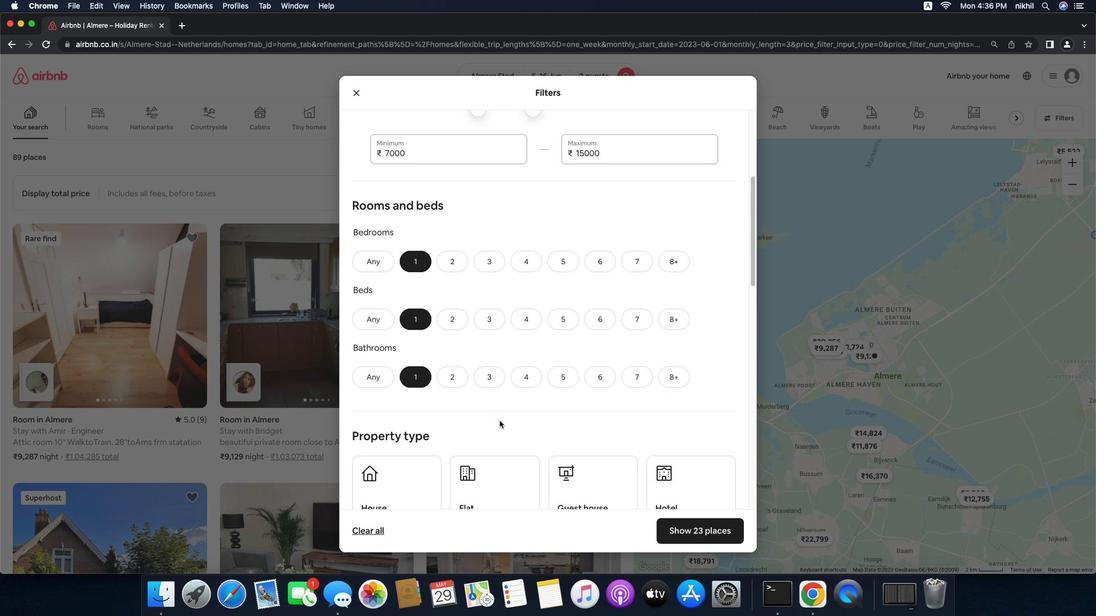 
Action: Mouse moved to (410, 466)
Screenshot: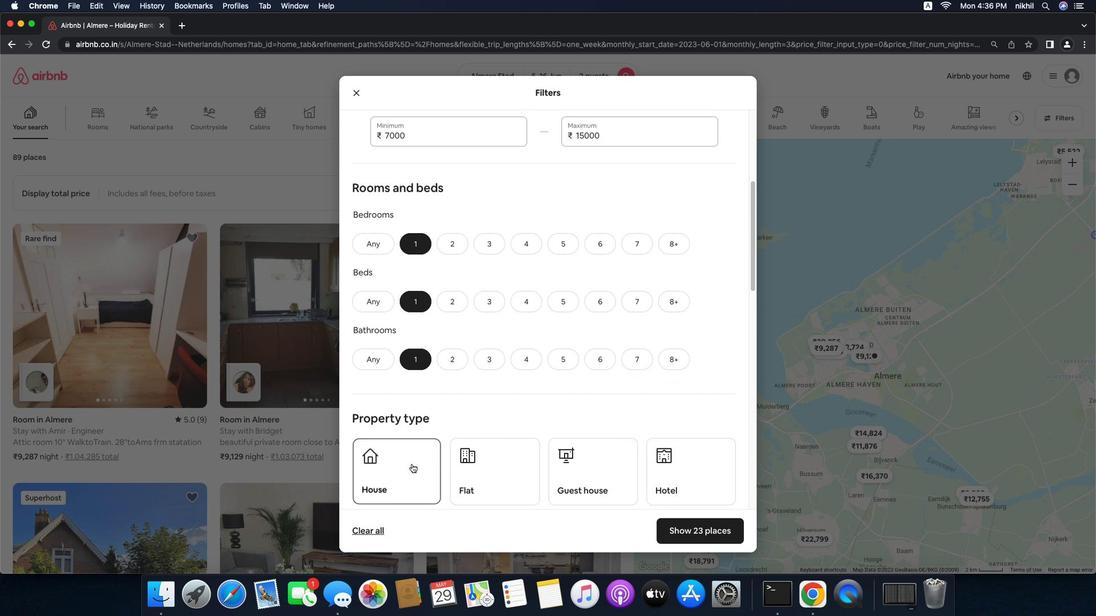 
Action: Mouse pressed left at (410, 466)
Screenshot: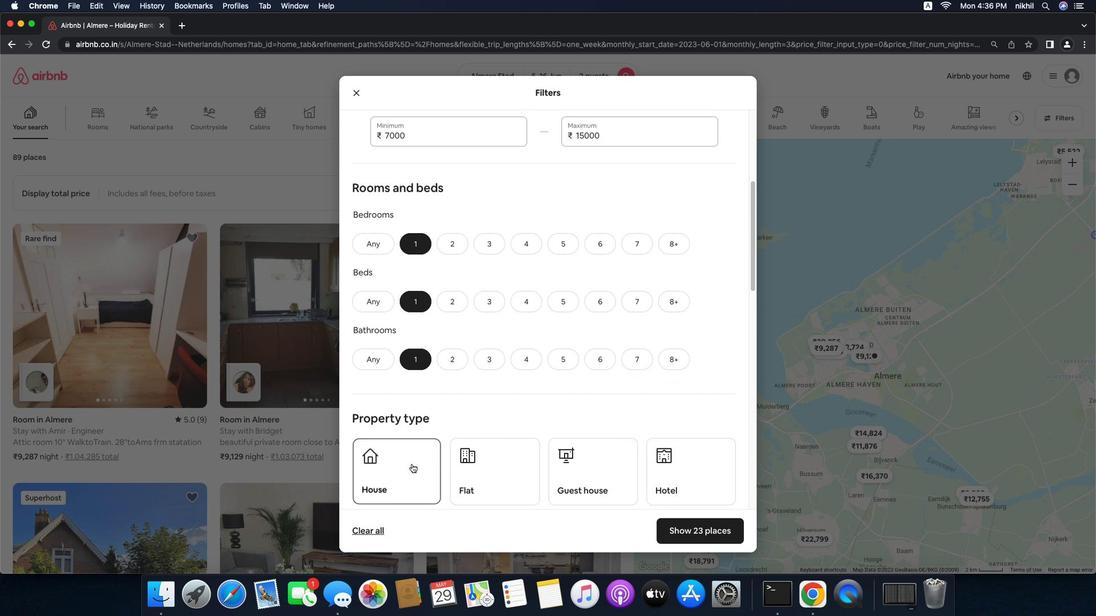 
Action: Mouse moved to (483, 472)
Screenshot: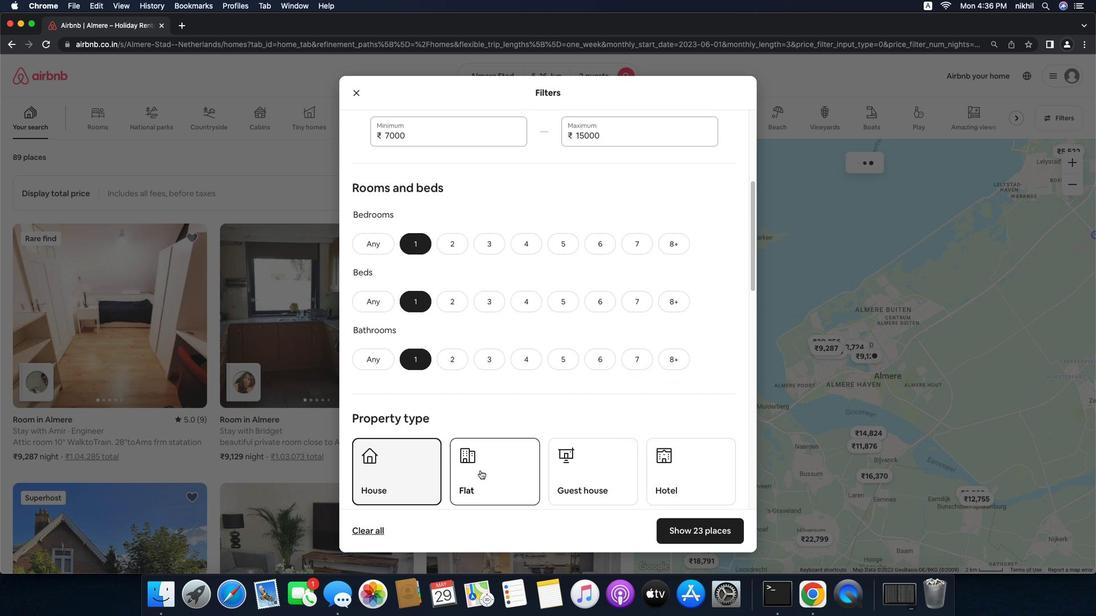 
Action: Mouse pressed left at (483, 472)
Screenshot: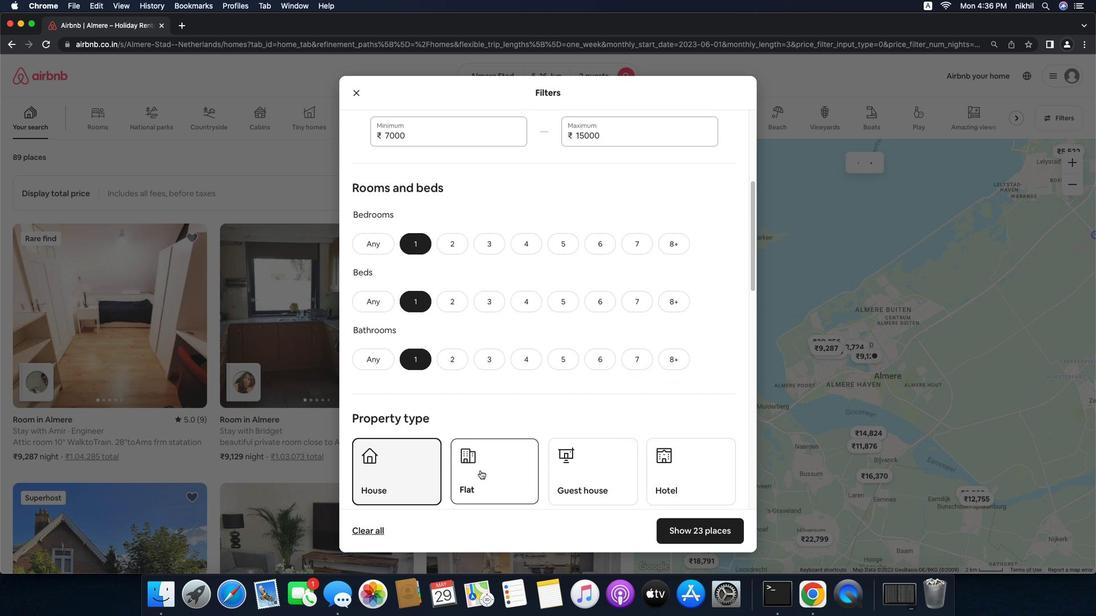 
Action: Mouse moved to (584, 470)
Screenshot: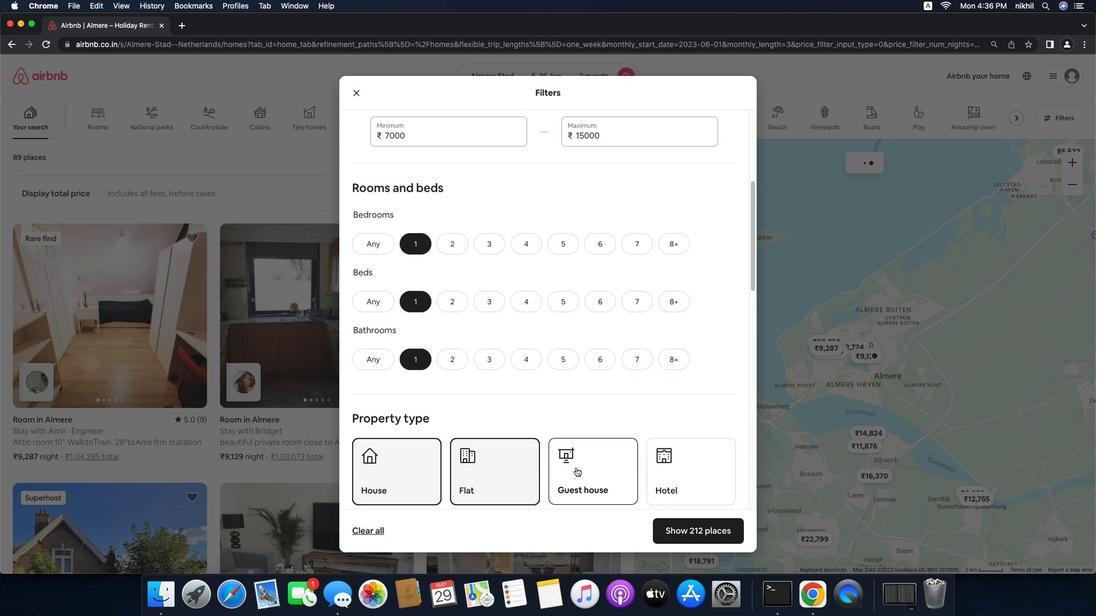 
Action: Mouse pressed left at (584, 470)
Screenshot: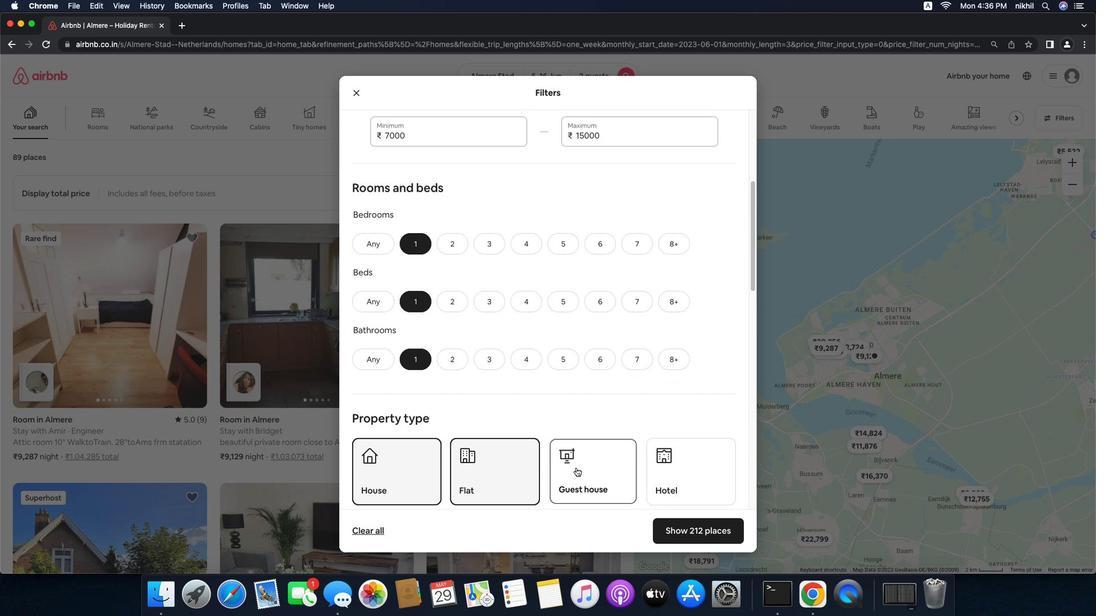
Action: Mouse moved to (699, 472)
Screenshot: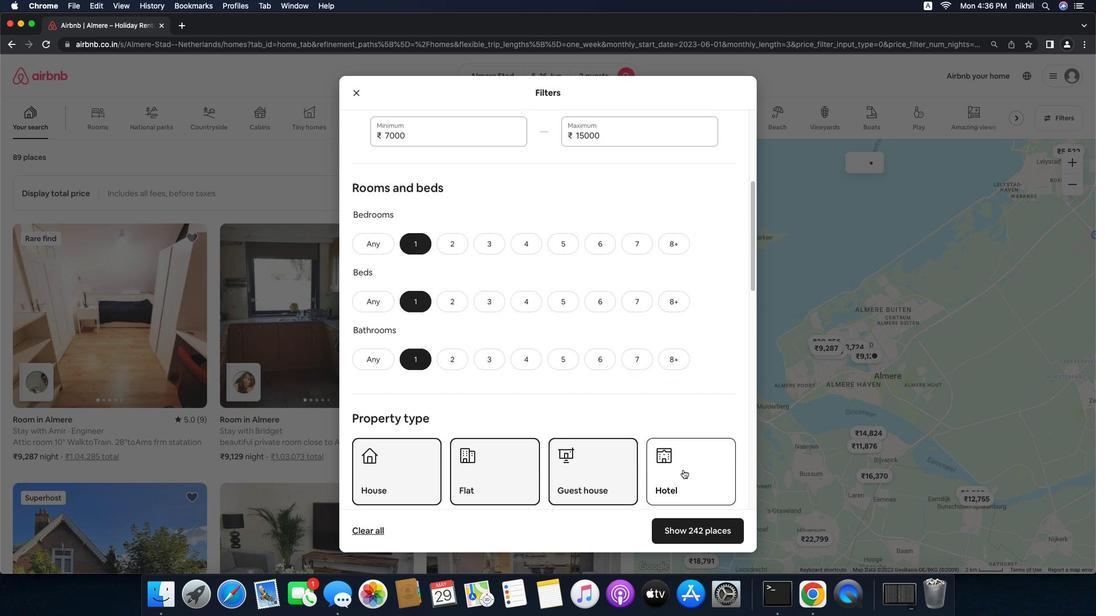 
Action: Mouse pressed left at (699, 472)
Screenshot: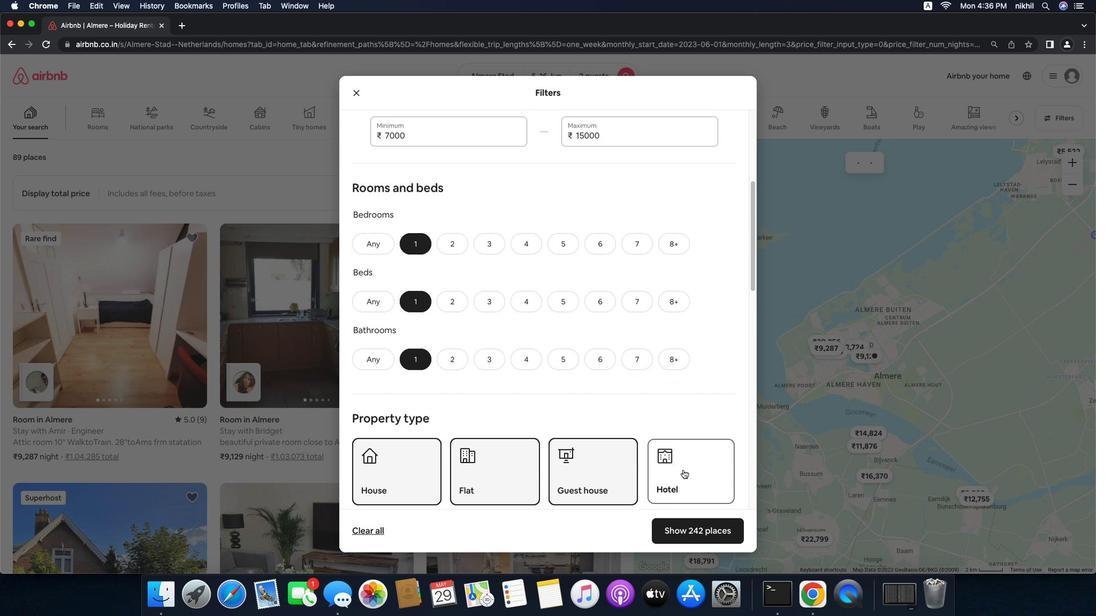 
Action: Mouse moved to (603, 431)
Screenshot: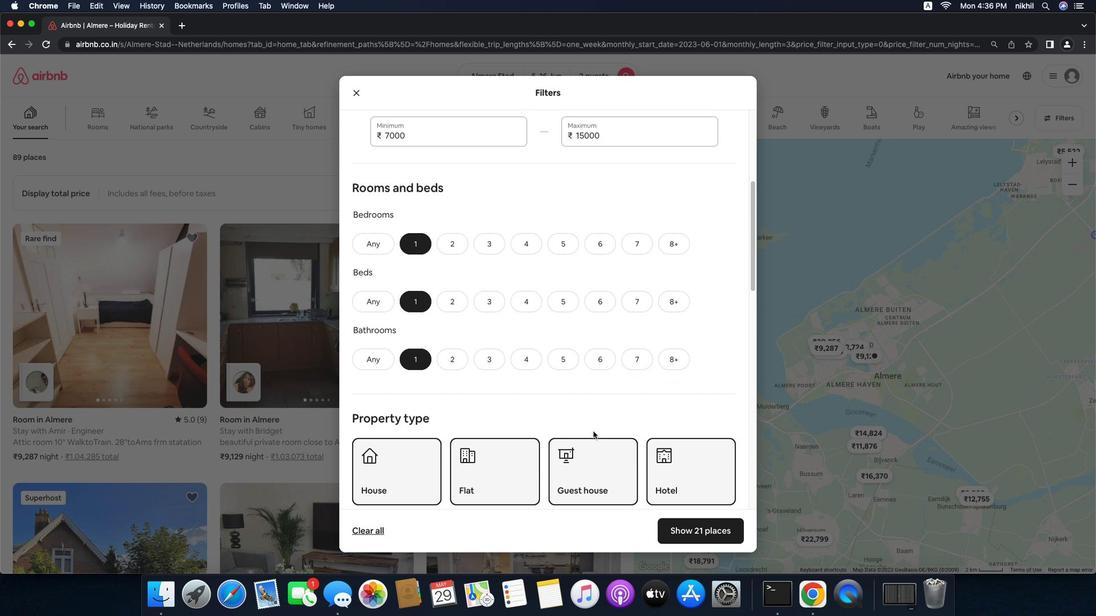 
Action: Mouse scrolled (603, 431) with delta (-29, -29)
Screenshot: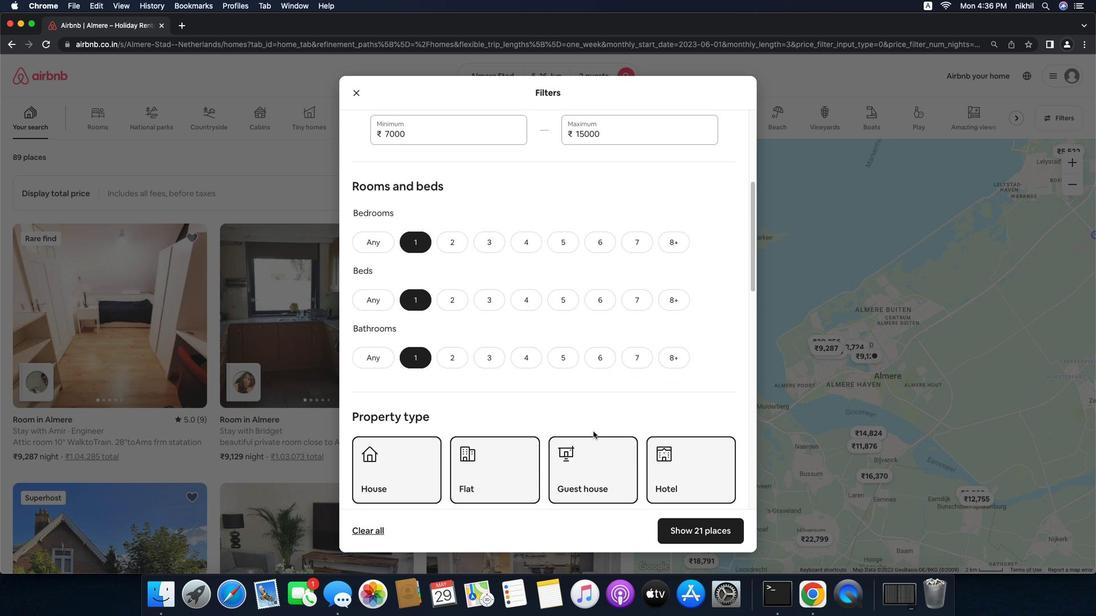 
Action: Mouse scrolled (603, 431) with delta (-29, -29)
Screenshot: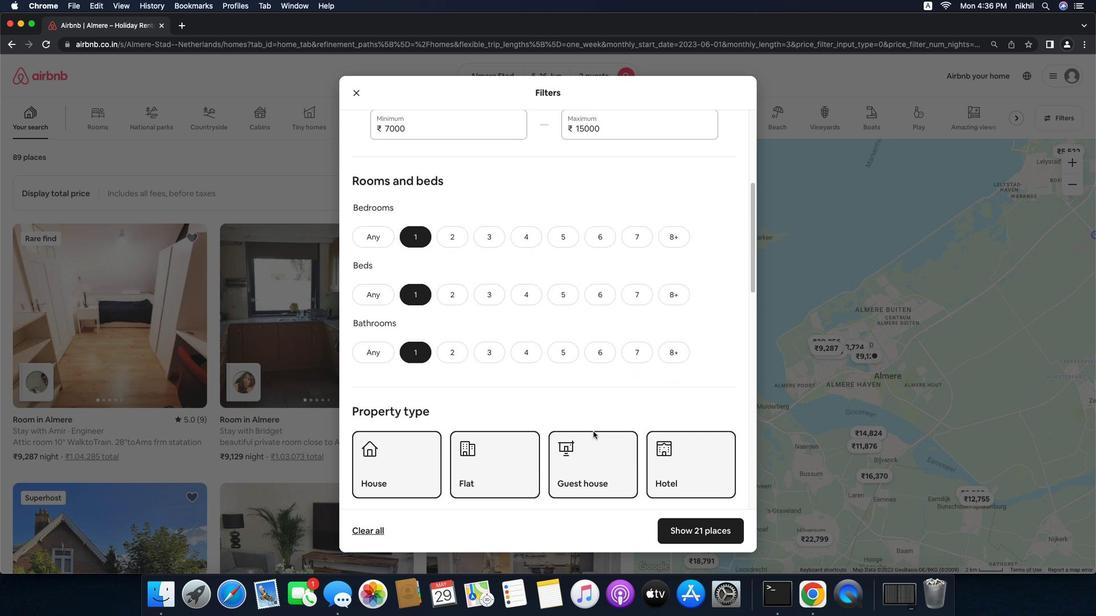 
Action: Mouse scrolled (603, 431) with delta (-29, -29)
Screenshot: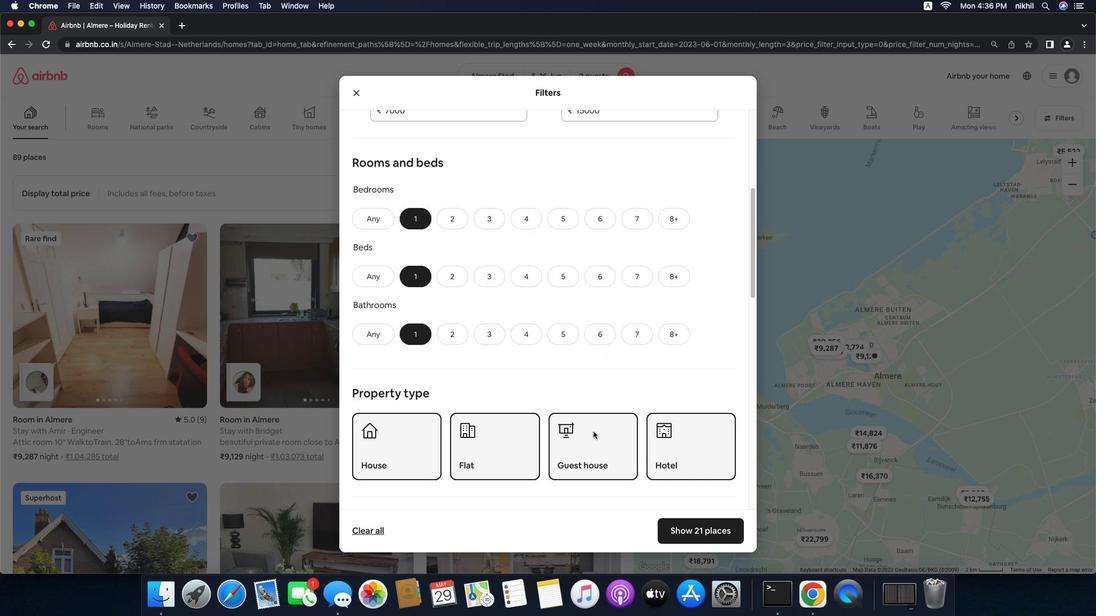 
Action: Mouse scrolled (603, 431) with delta (-29, -29)
Screenshot: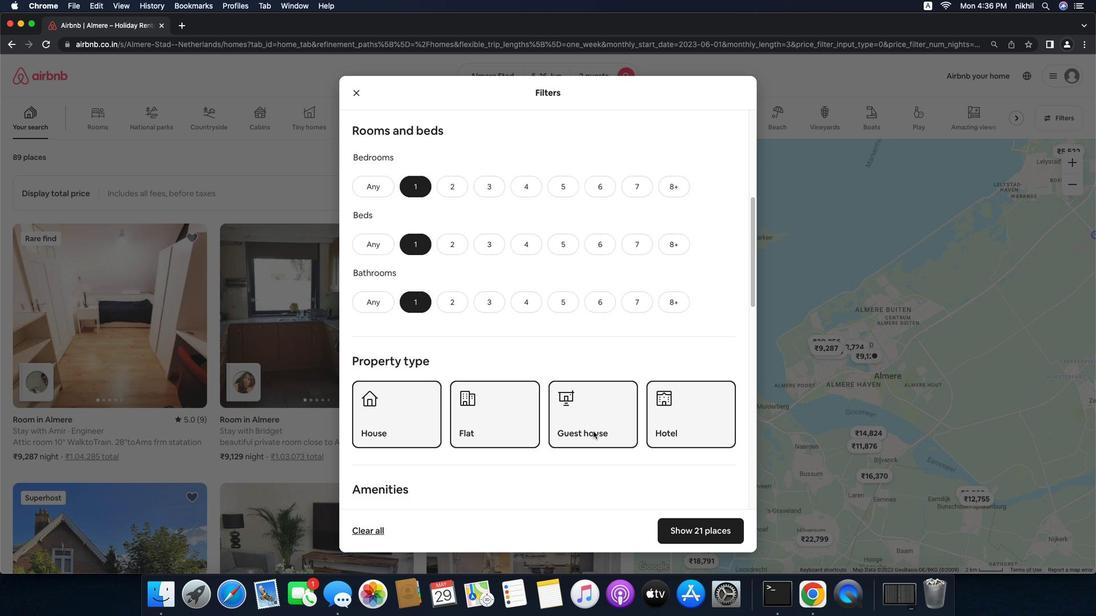 
Action: Mouse scrolled (603, 431) with delta (-29, -29)
Screenshot: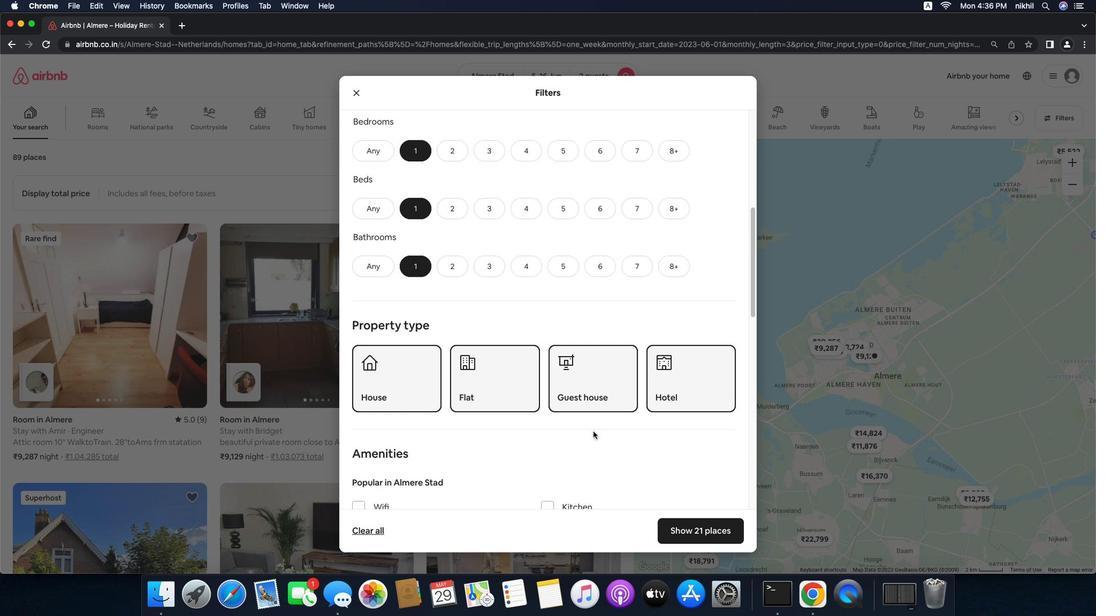
Action: Mouse scrolled (603, 431) with delta (-29, -31)
Screenshot: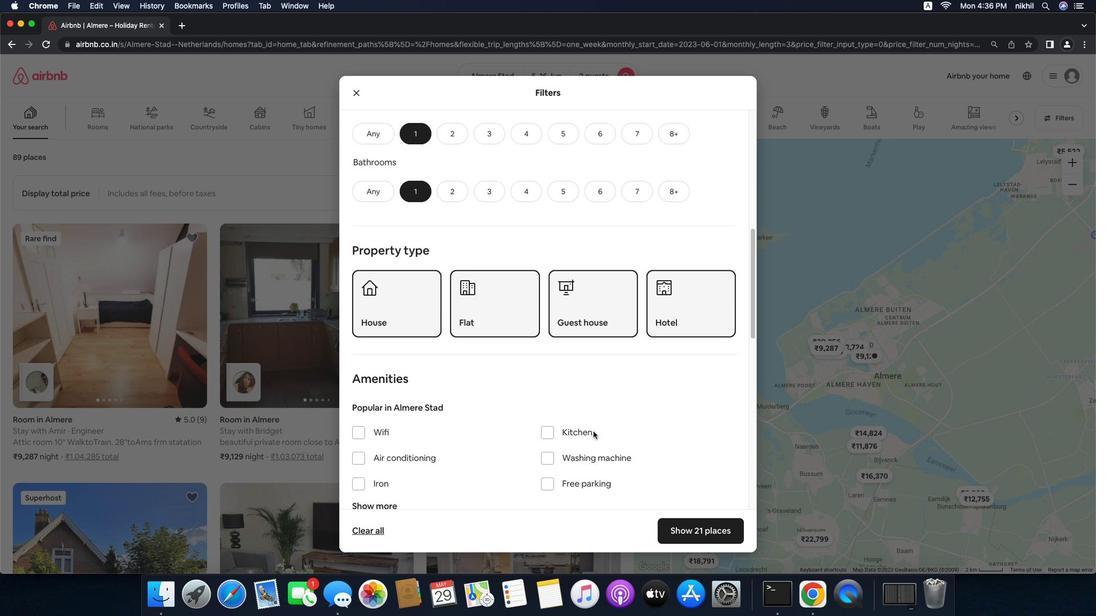 
Action: Mouse scrolled (603, 431) with delta (-29, -31)
Screenshot: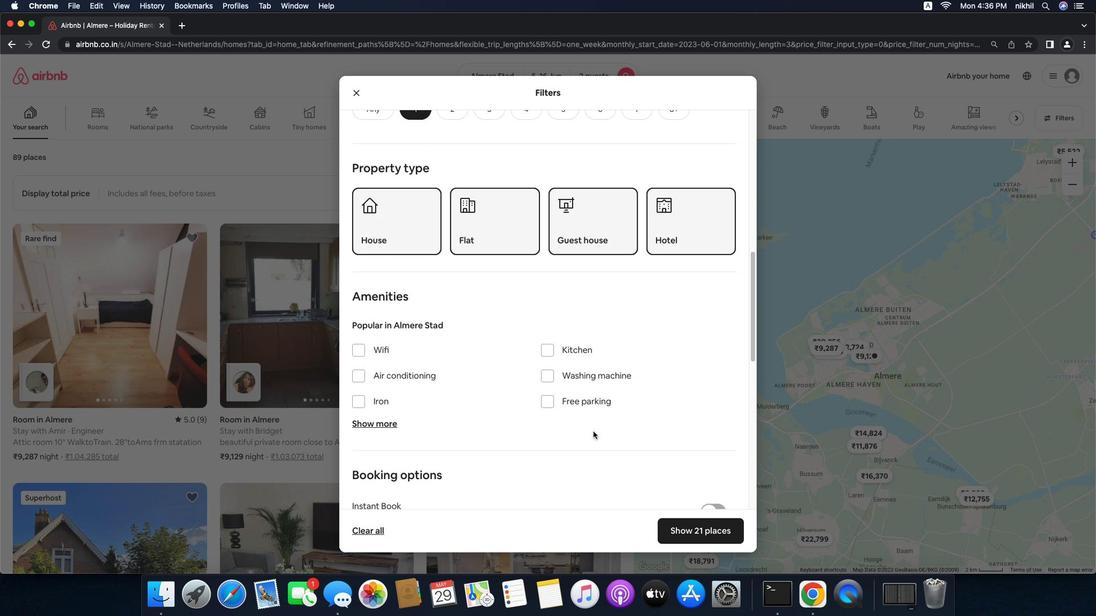 
Action: Mouse moved to (666, 443)
Screenshot: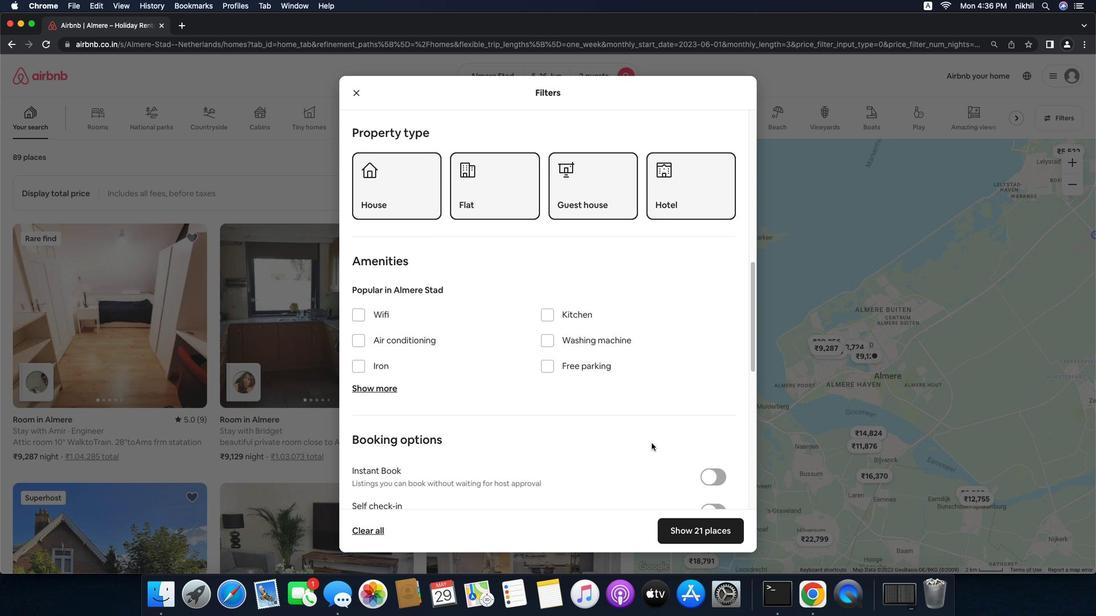 
Action: Mouse scrolled (666, 443) with delta (-29, -29)
Screenshot: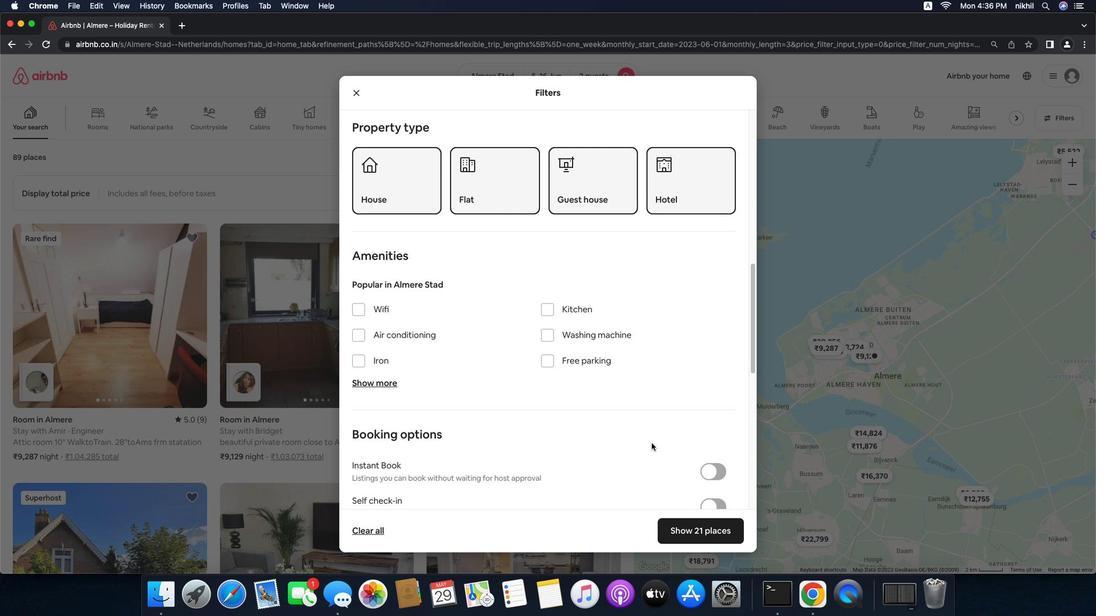 
Action: Mouse scrolled (666, 443) with delta (-29, -29)
Screenshot: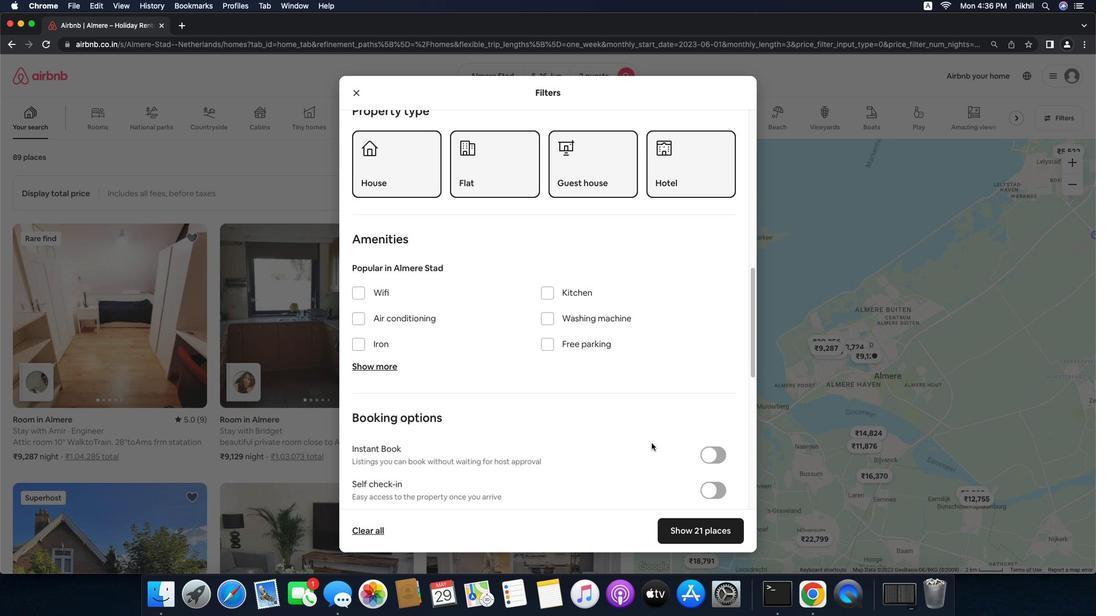 
Action: Mouse scrolled (666, 443) with delta (-29, -30)
Screenshot: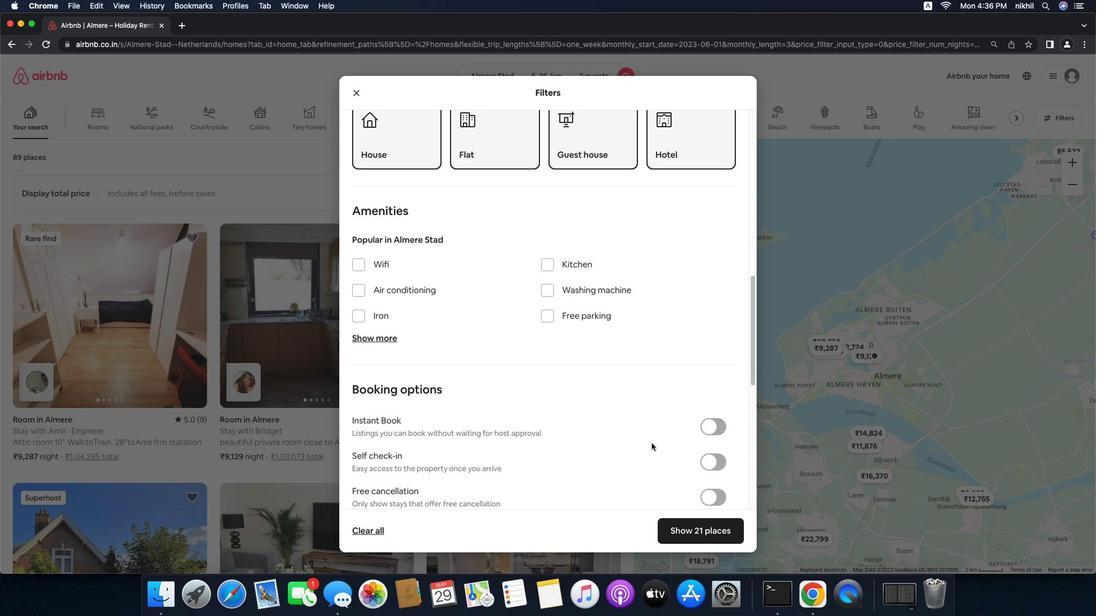 
Action: Mouse moved to (729, 402)
Screenshot: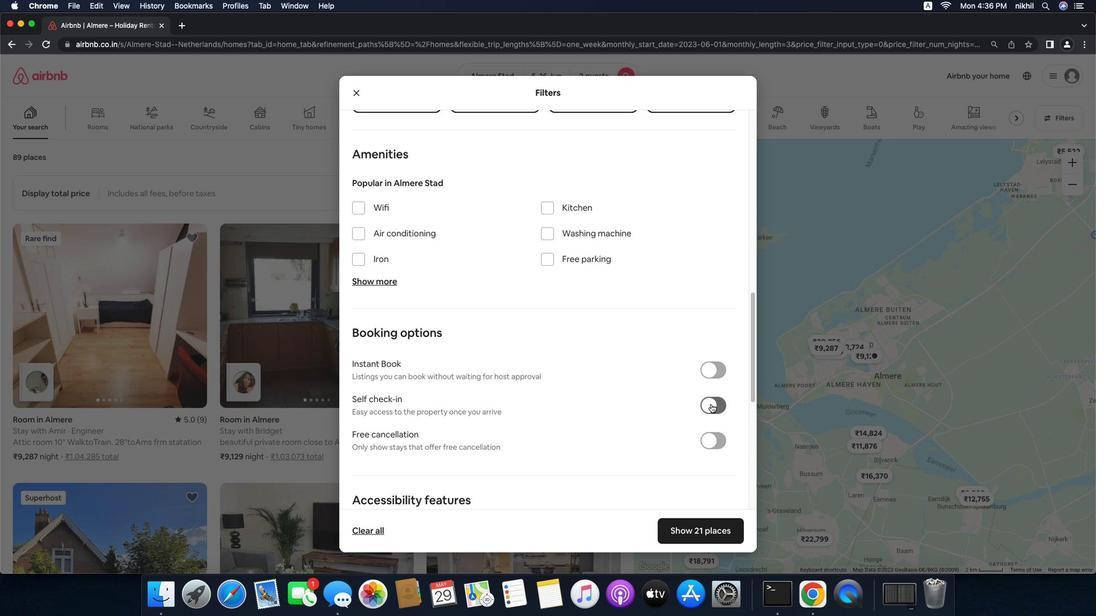 
Action: Mouse pressed left at (729, 402)
Screenshot: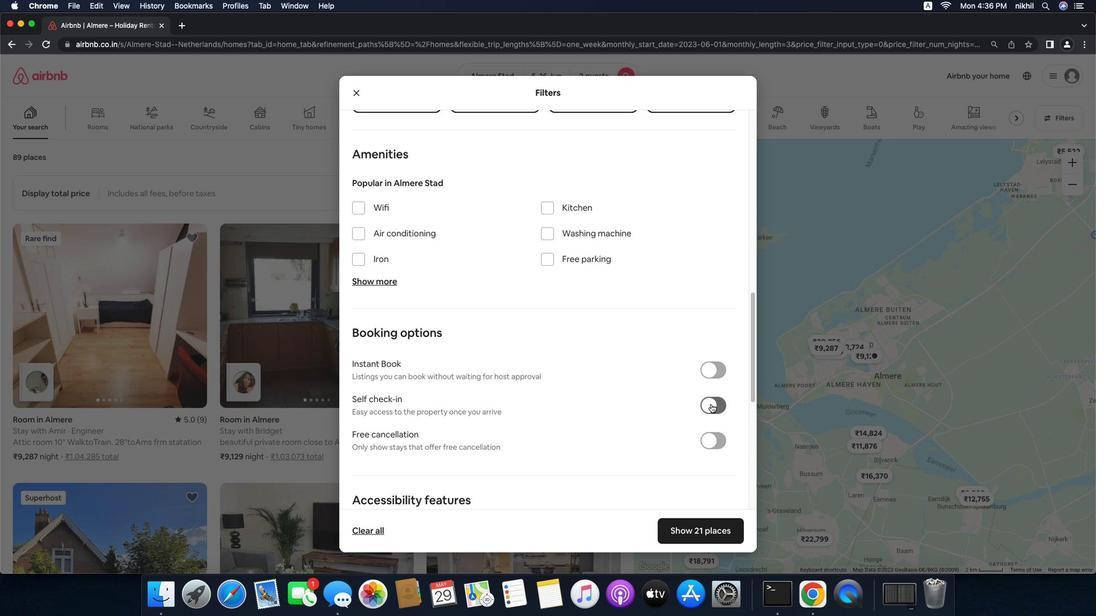 
Action: Mouse moved to (614, 414)
Screenshot: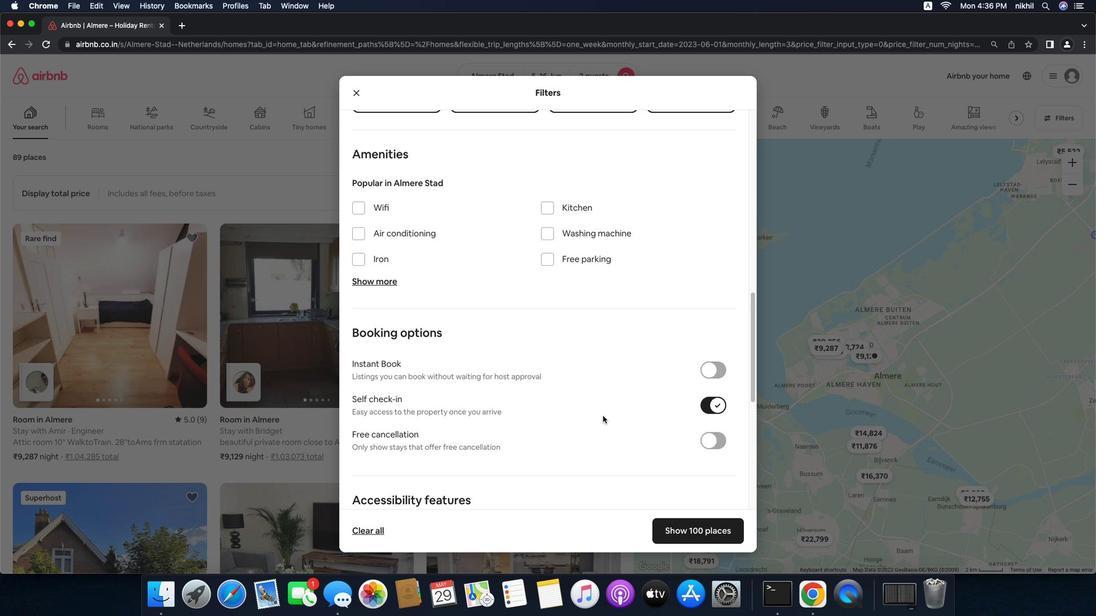 
Action: Mouse scrolled (614, 414) with delta (-29, -29)
Screenshot: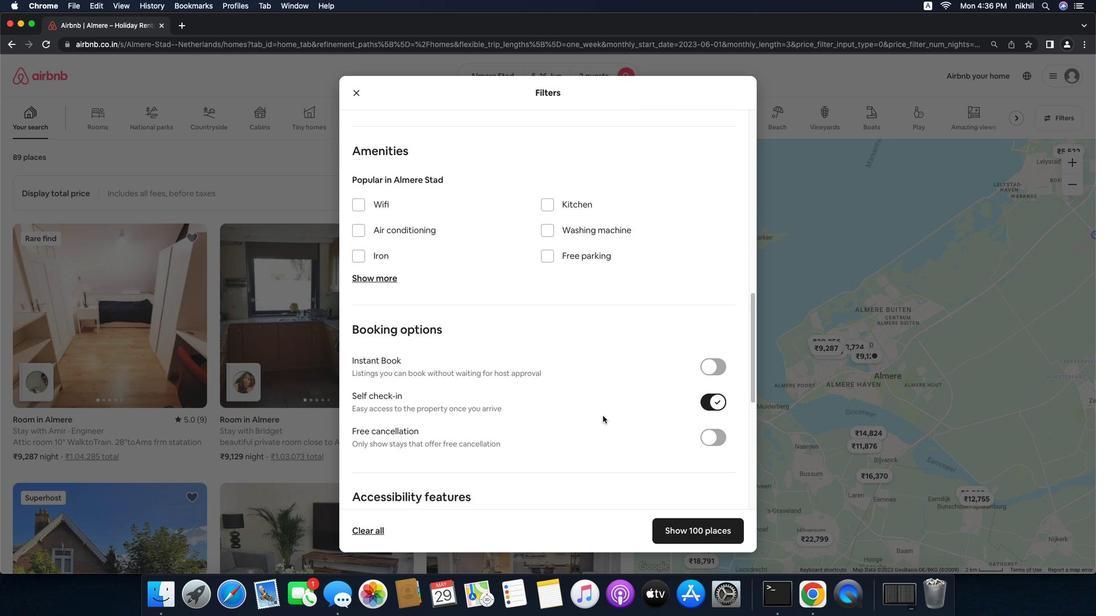 
Action: Mouse scrolled (614, 414) with delta (-29, -29)
Screenshot: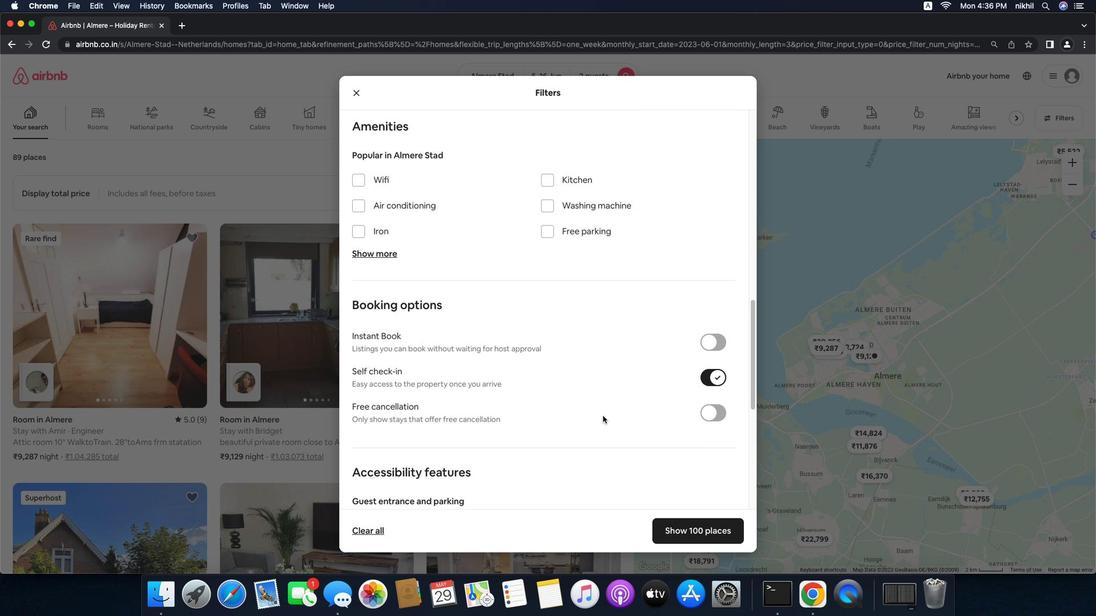 
Action: Mouse scrolled (614, 414) with delta (-29, -30)
Screenshot: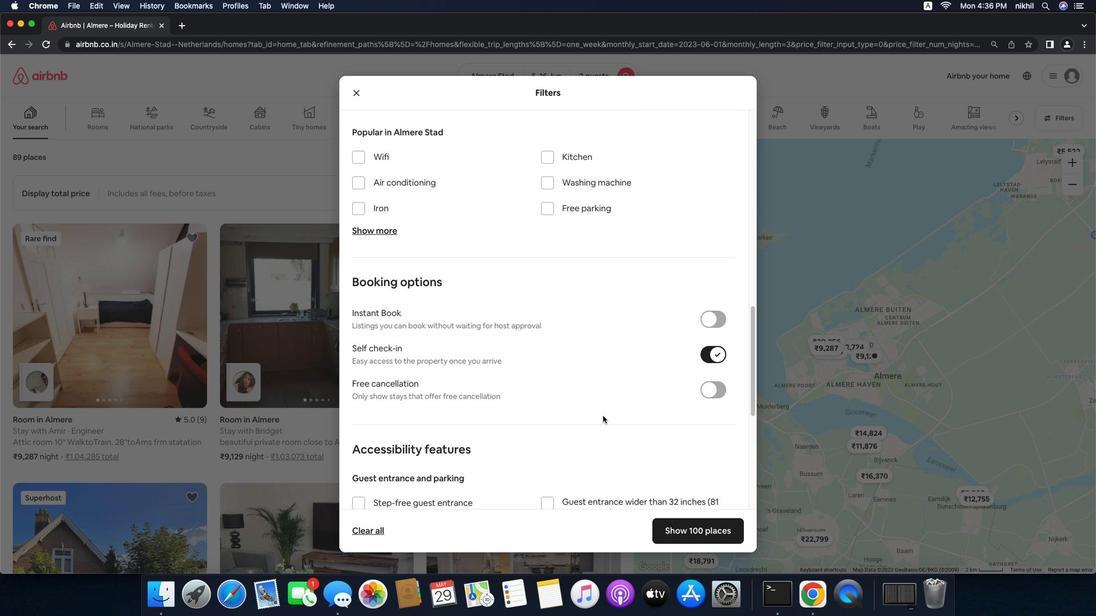 
Action: Mouse scrolled (614, 414) with delta (-29, -30)
Screenshot: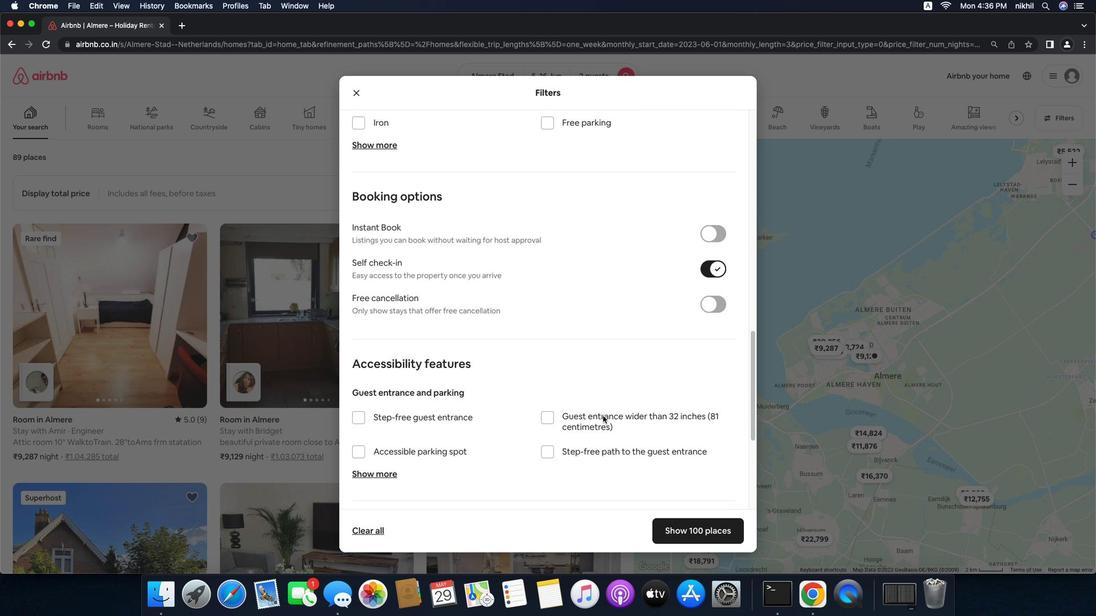 
Action: Mouse scrolled (614, 414) with delta (-29, -29)
Screenshot: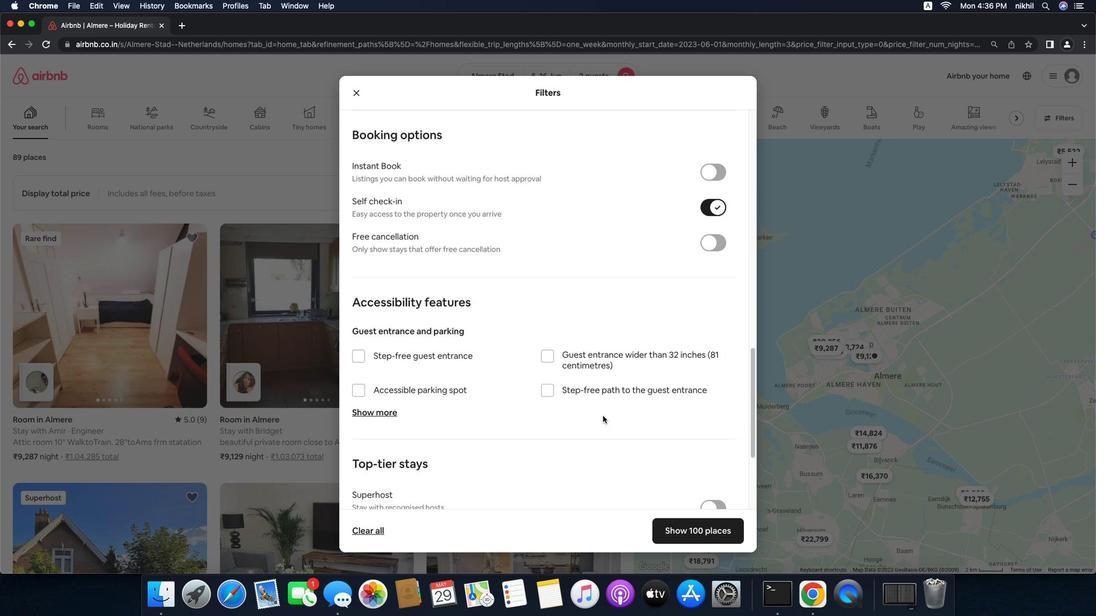 
Action: Mouse scrolled (614, 414) with delta (-29, -29)
Screenshot: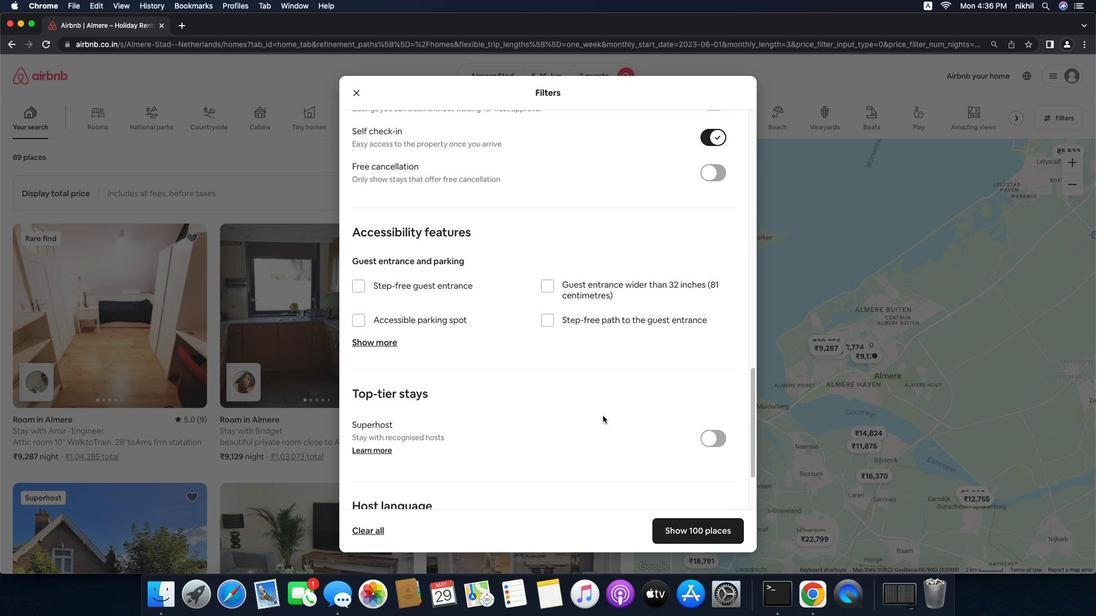 
Action: Mouse scrolled (614, 414) with delta (-29, -31)
Screenshot: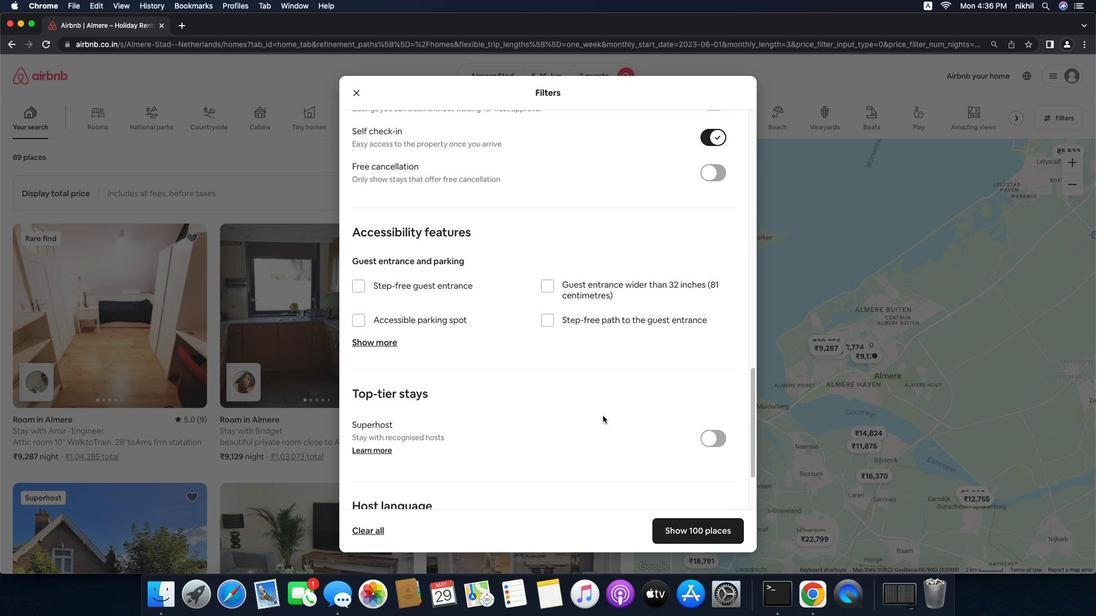 
Action: Mouse scrolled (614, 414) with delta (-29, -33)
Screenshot: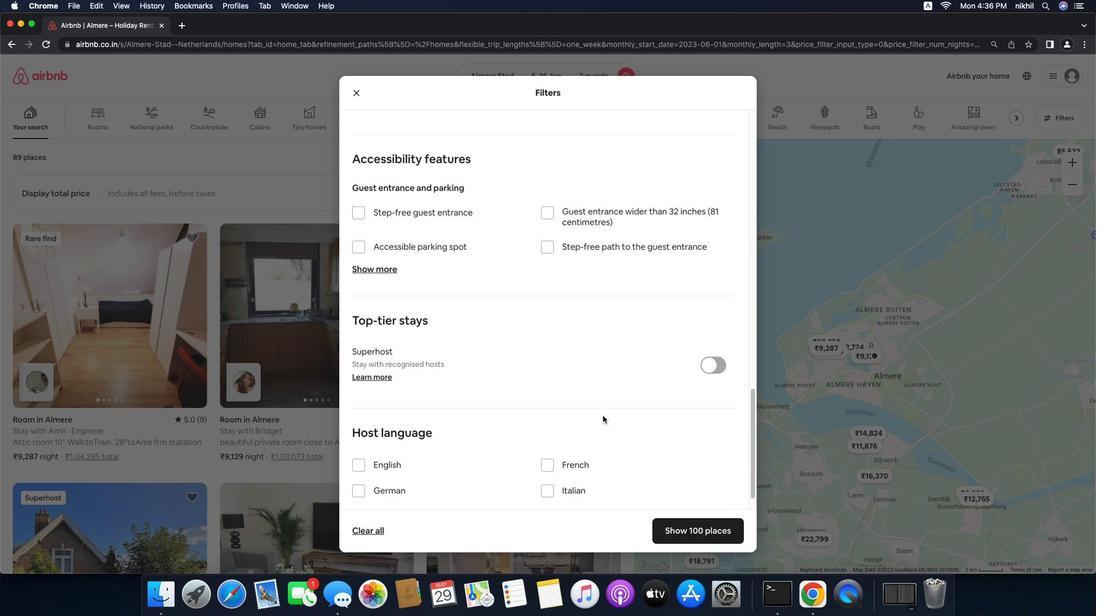 
Action: Mouse scrolled (614, 414) with delta (-29, -29)
Screenshot: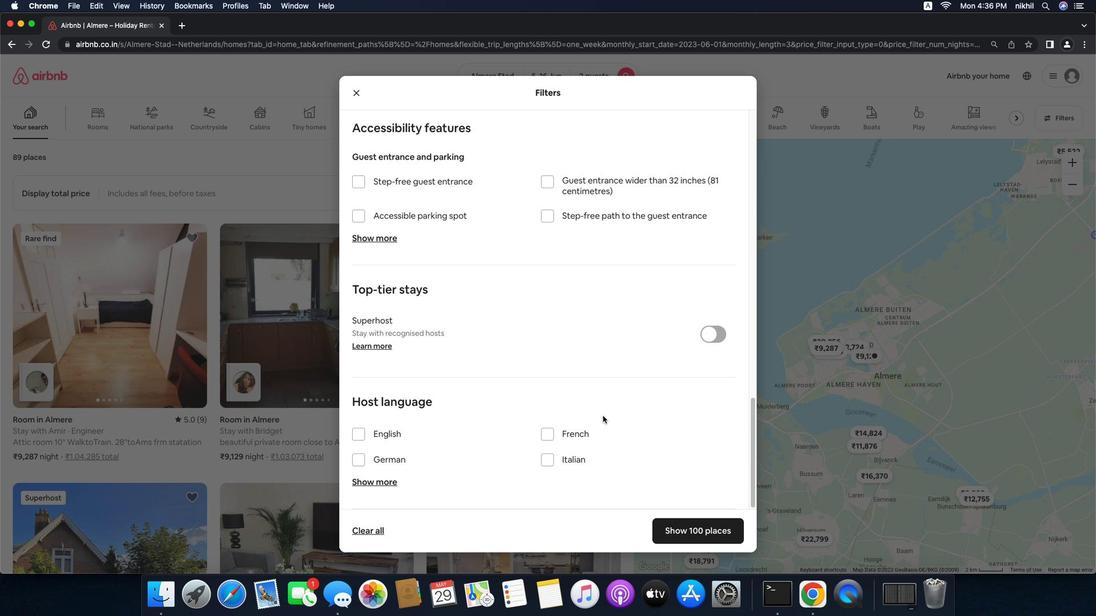 
Action: Mouse scrolled (614, 414) with delta (-29, -29)
Screenshot: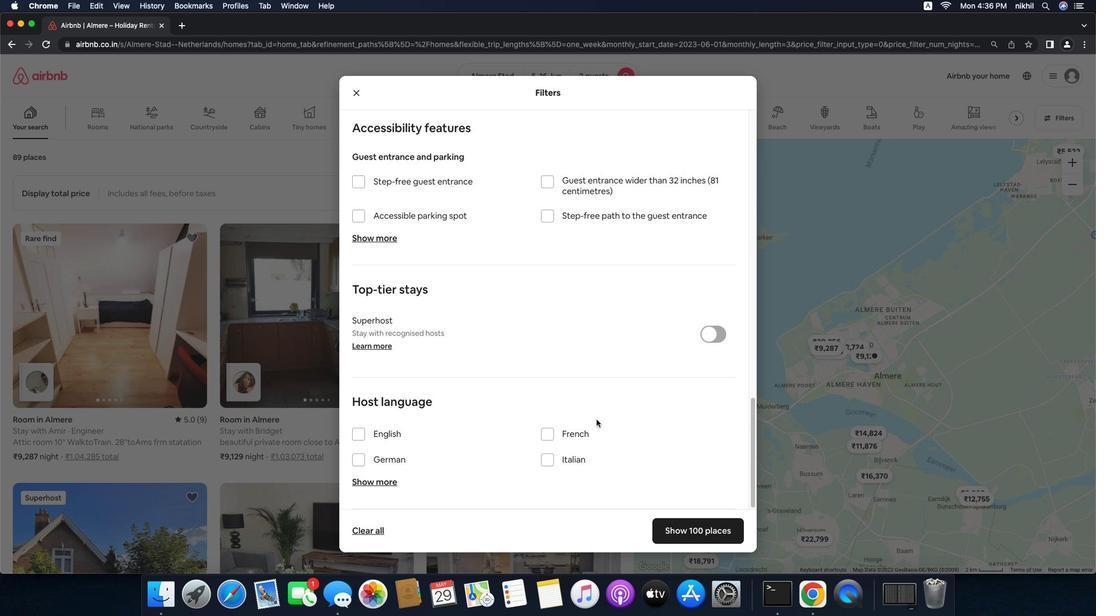 
Action: Mouse scrolled (614, 414) with delta (-29, -31)
Screenshot: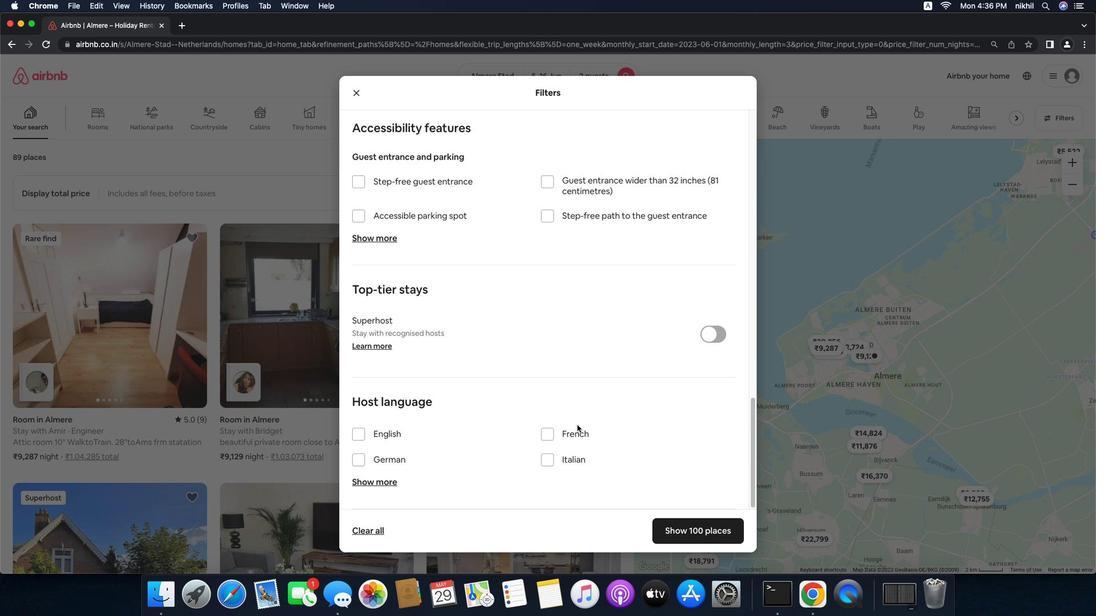 
Action: Mouse moved to (370, 437)
Screenshot: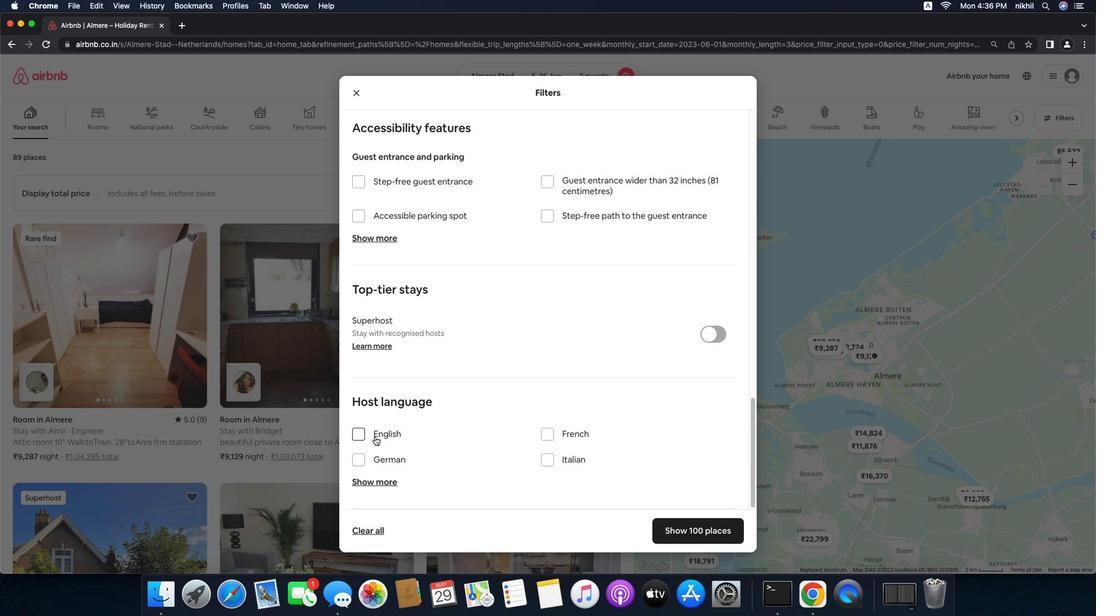
Action: Mouse pressed left at (370, 437)
Screenshot: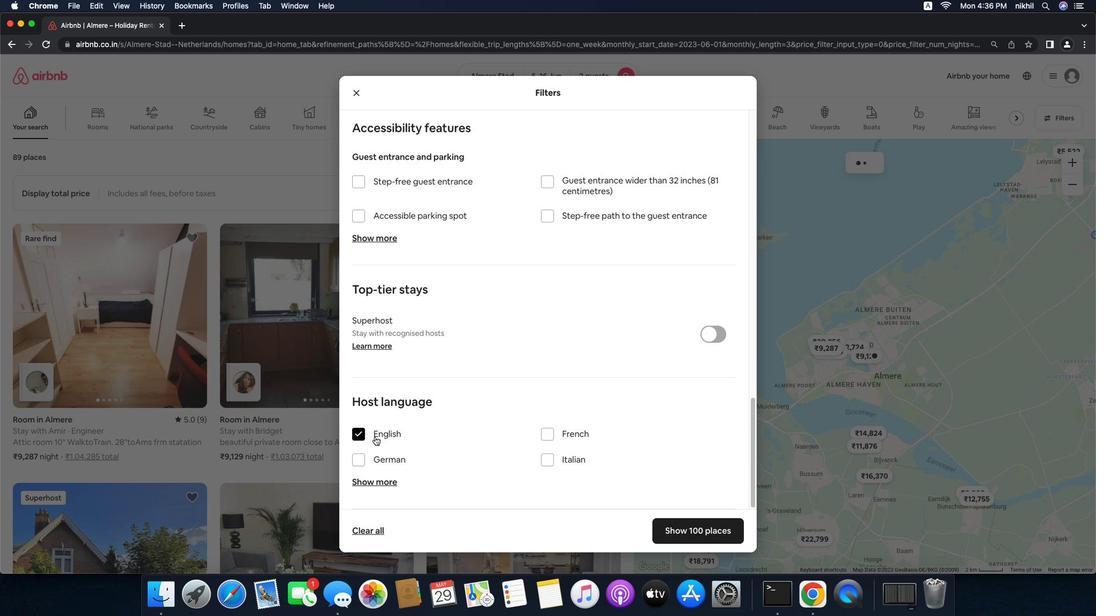 
Action: Mouse moved to (711, 540)
Screenshot: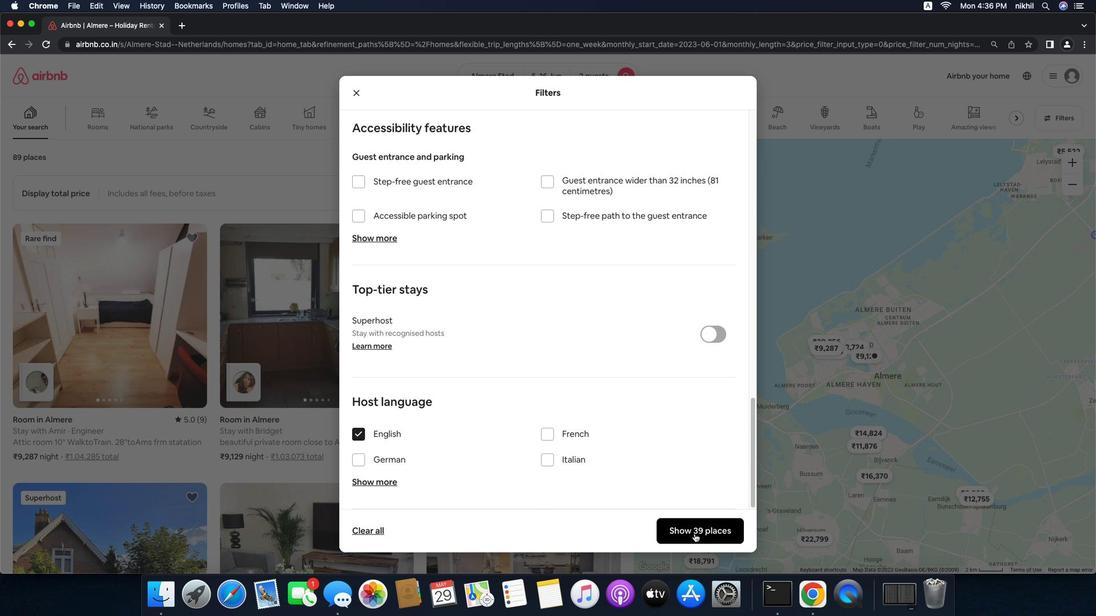 
Action: Mouse pressed left at (711, 540)
Screenshot: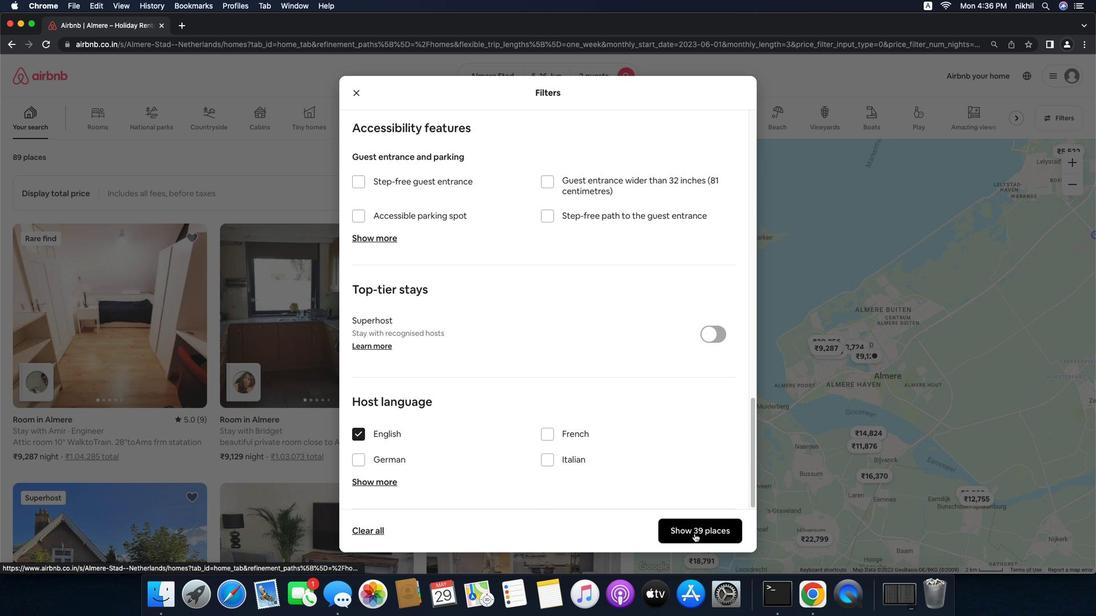 
Action: Mouse moved to (512, 144)
Screenshot: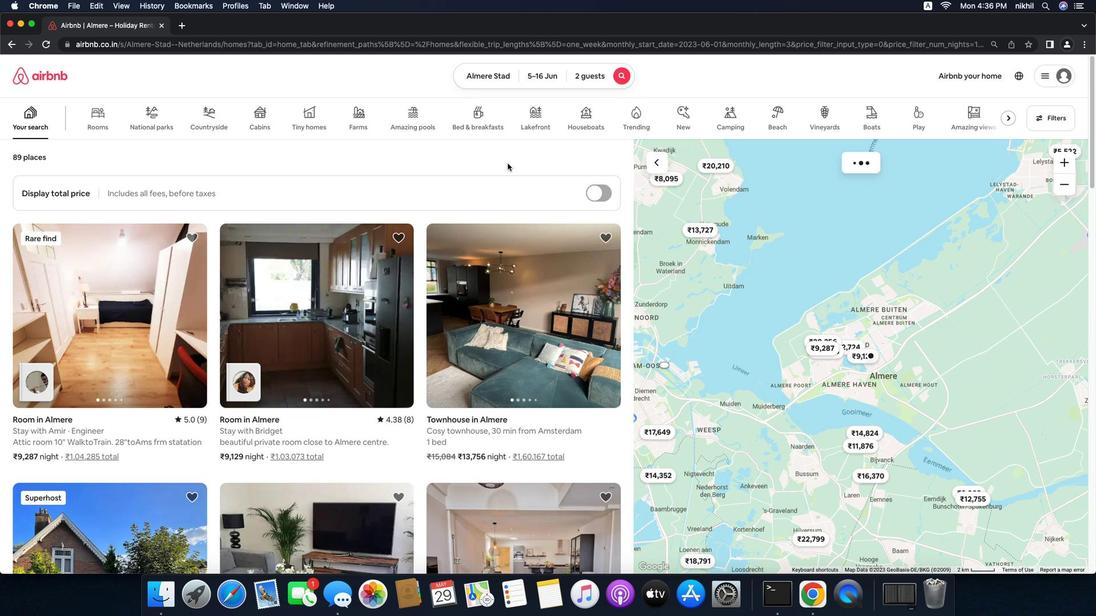 
